 Task: Review the search tips.
Action: Mouse moved to (743, 368)
Screenshot: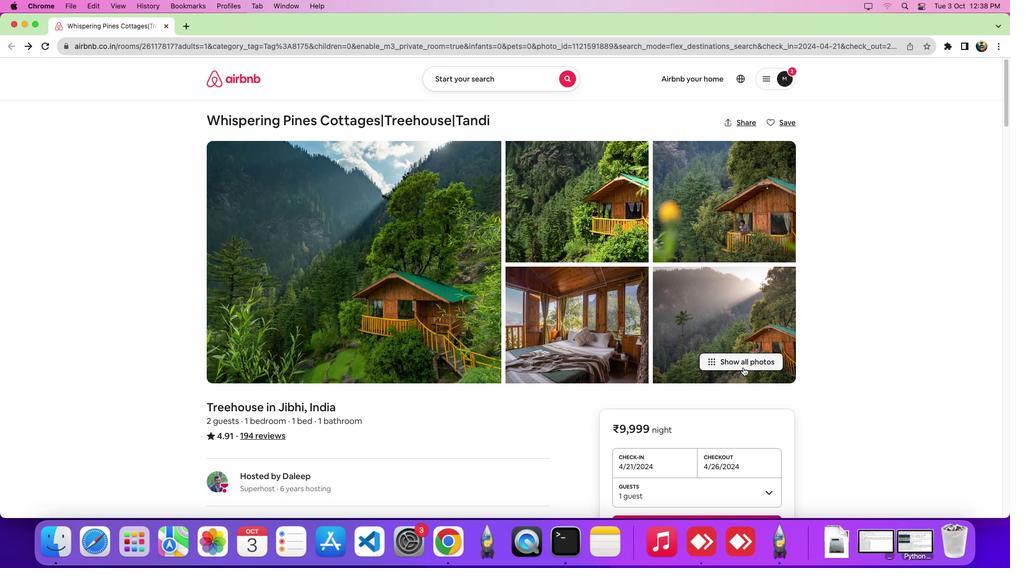 
Action: Mouse scrolled (743, 368) with delta (0, 0)
Screenshot: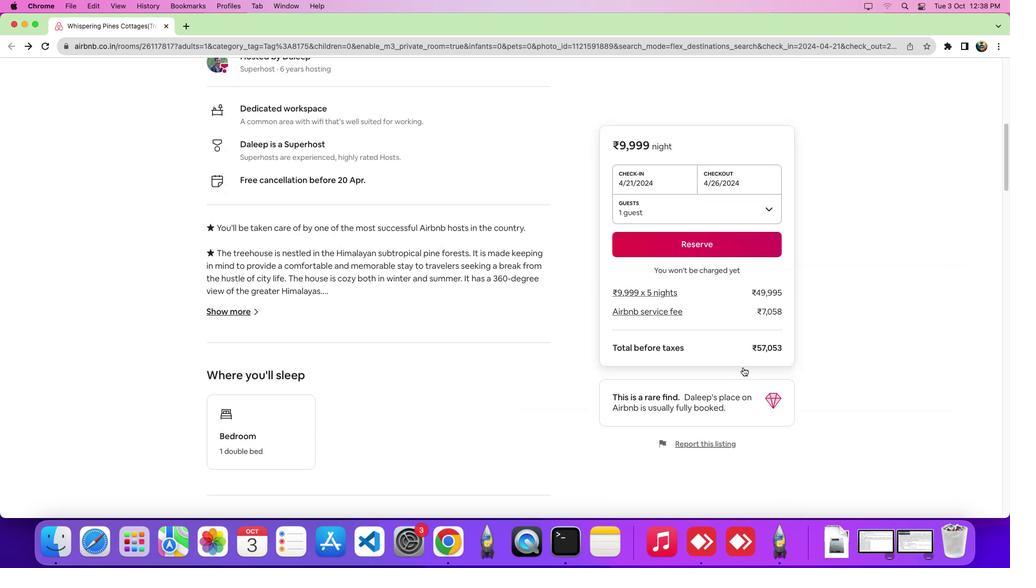 
Action: Mouse scrolled (743, 368) with delta (0, -1)
Screenshot: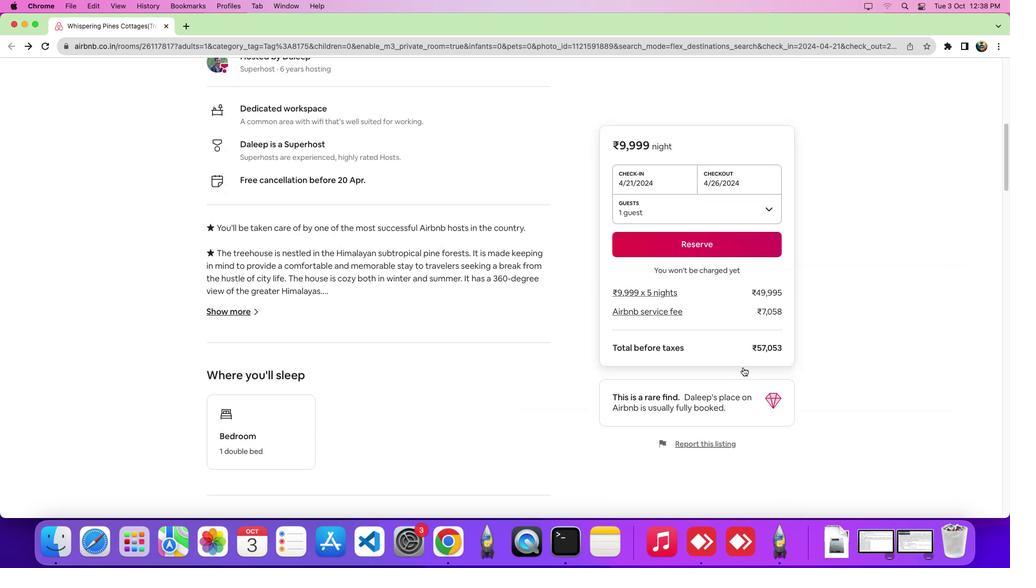 
Action: Mouse scrolled (743, 368) with delta (0, -4)
Screenshot: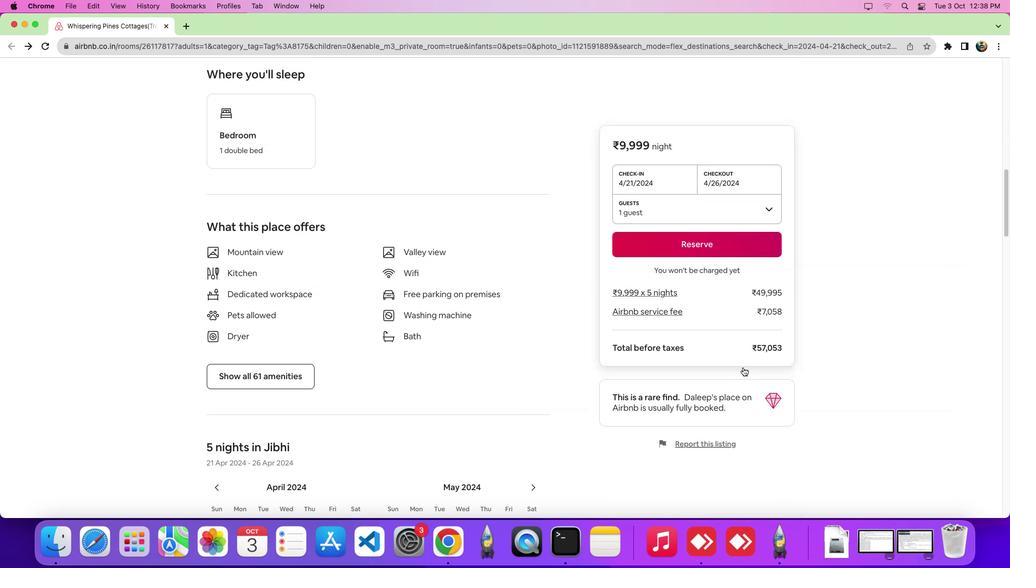 
Action: Mouse scrolled (743, 368) with delta (0, -7)
Screenshot: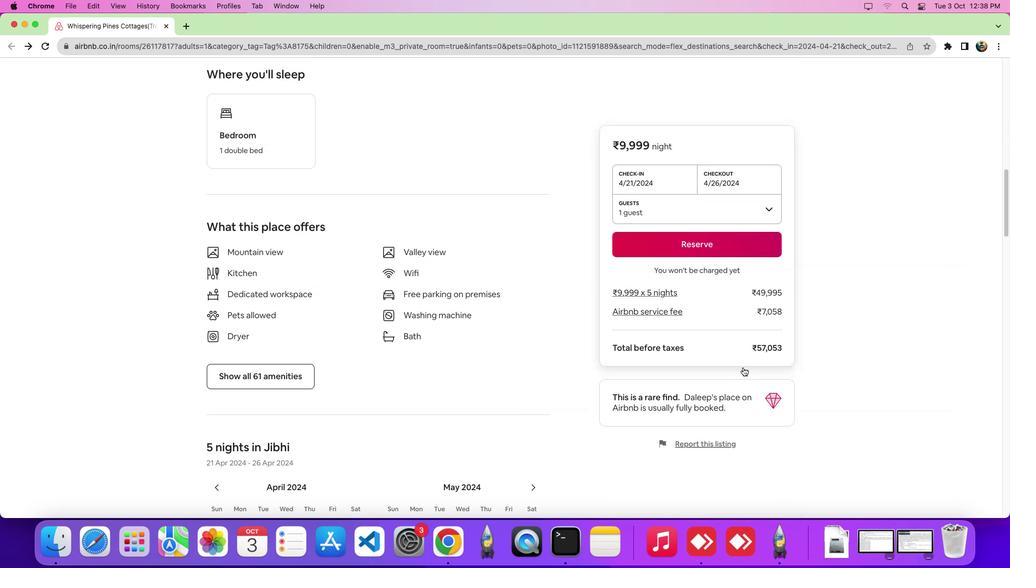 
Action: Mouse scrolled (743, 368) with delta (0, -7)
Screenshot: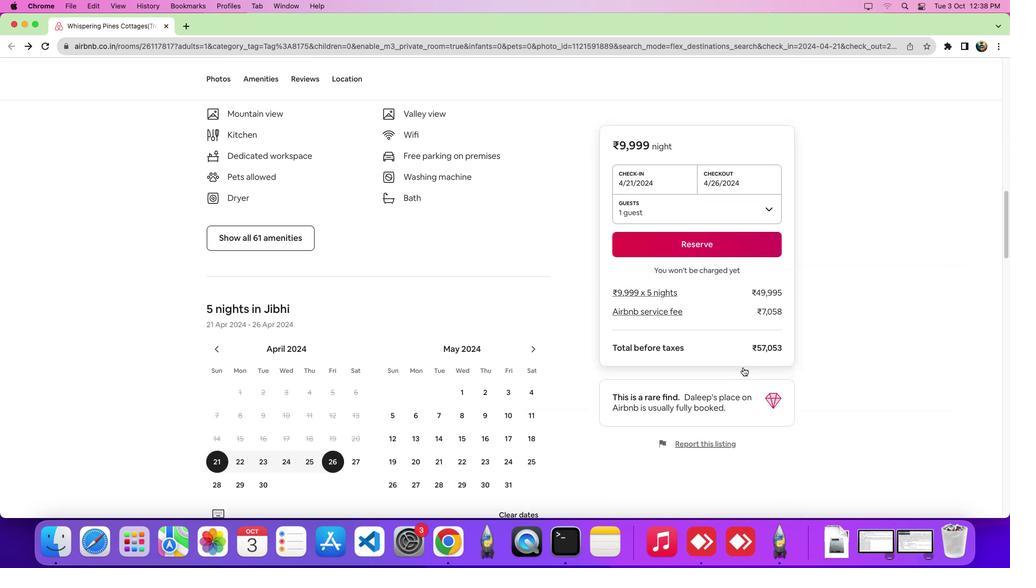 
Action: Mouse moved to (747, 366)
Screenshot: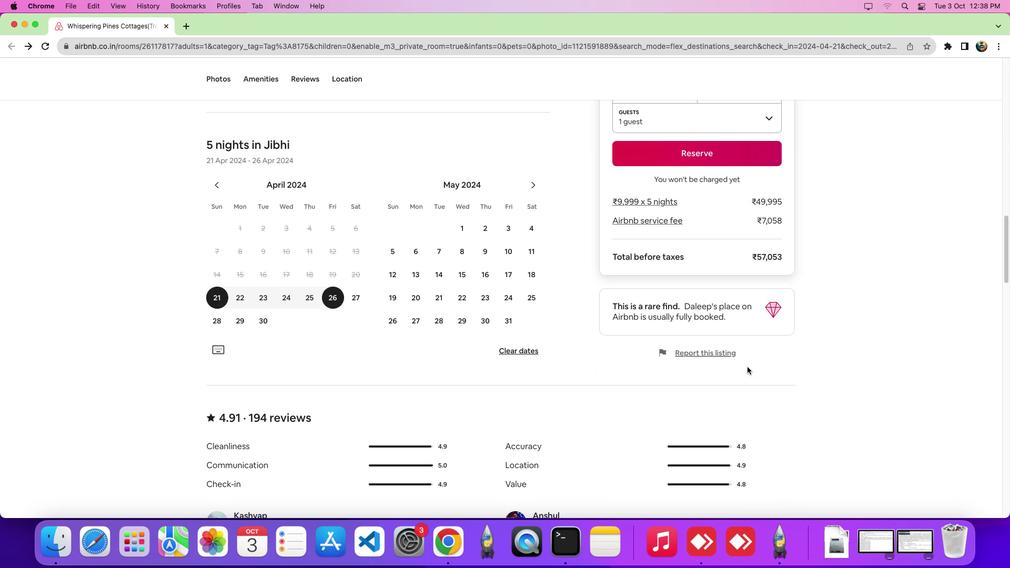 
Action: Mouse scrolled (747, 366) with delta (0, 0)
Screenshot: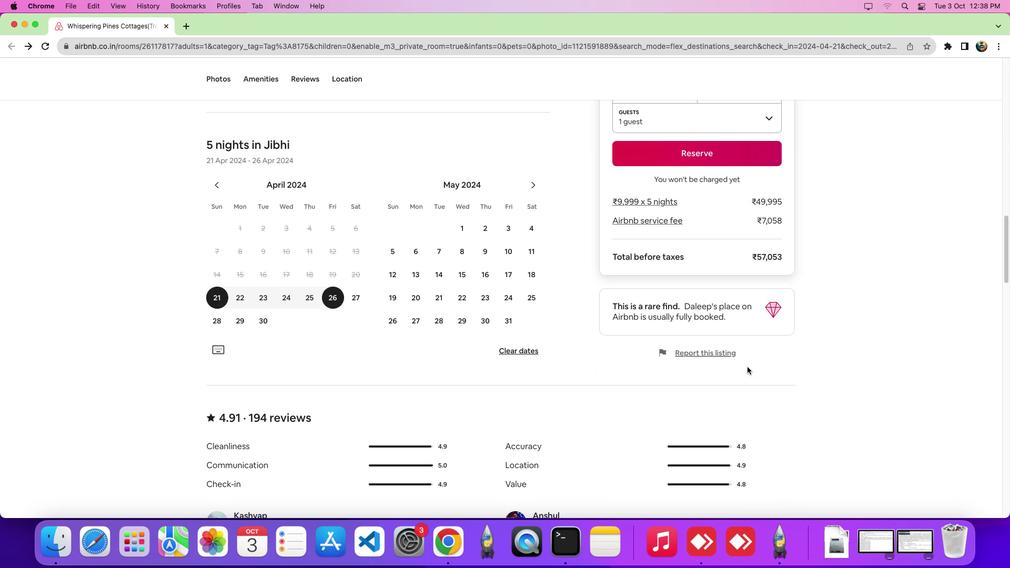
Action: Mouse scrolled (747, 366) with delta (0, -1)
Screenshot: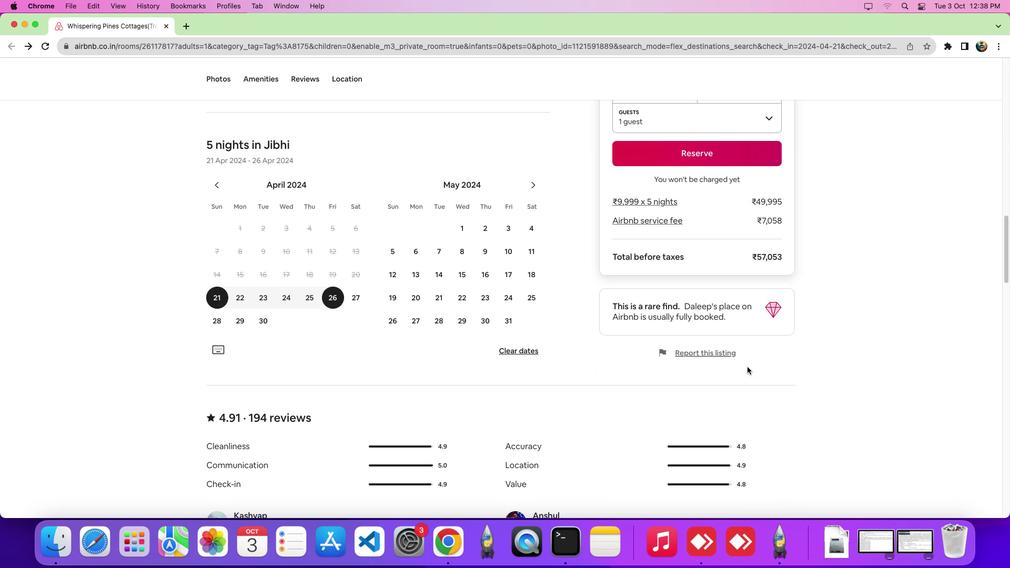 
Action: Mouse scrolled (747, 366) with delta (0, -5)
Screenshot: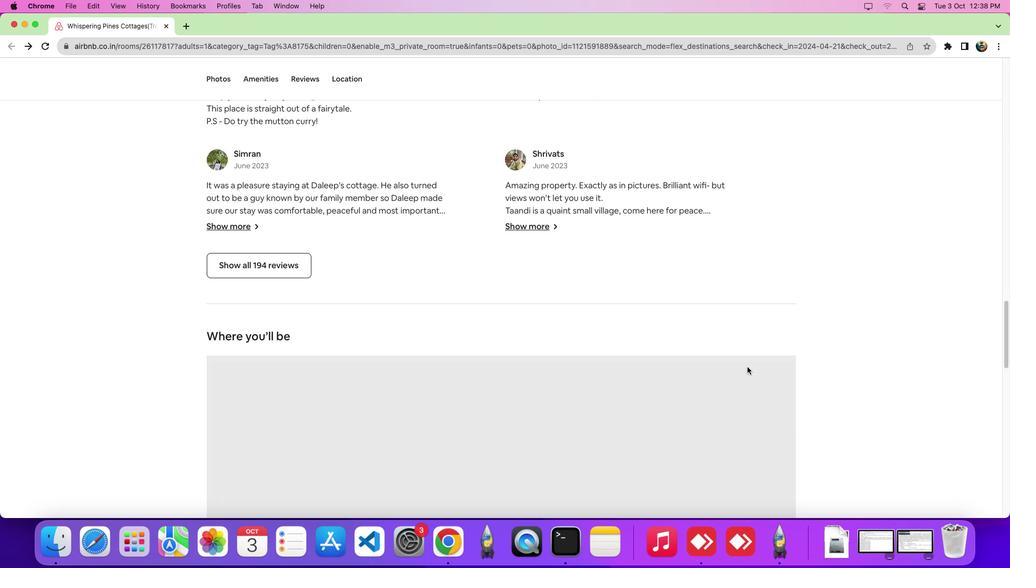 
Action: Mouse scrolled (747, 366) with delta (0, -7)
Screenshot: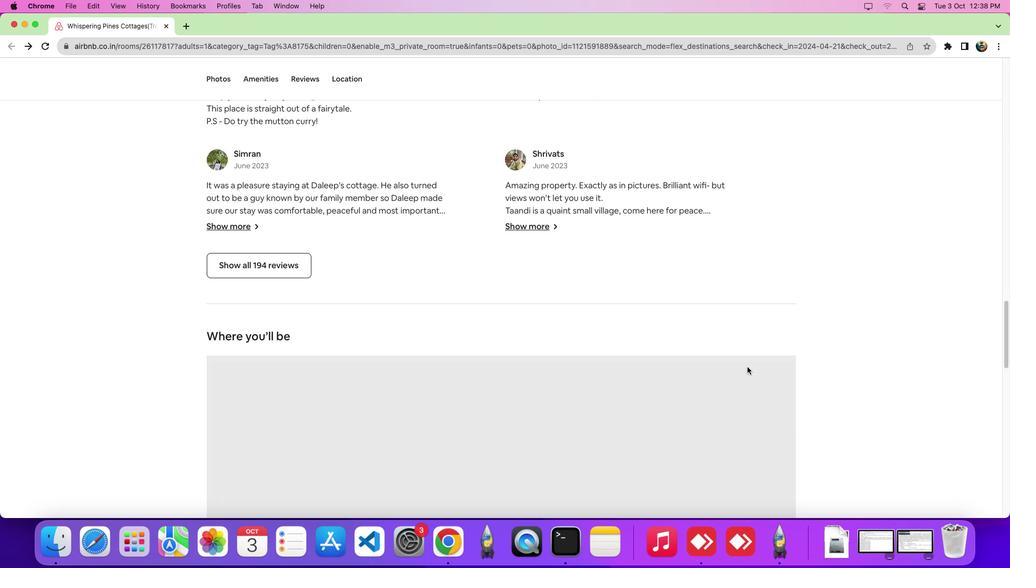 
Action: Mouse scrolled (747, 366) with delta (0, -7)
Screenshot: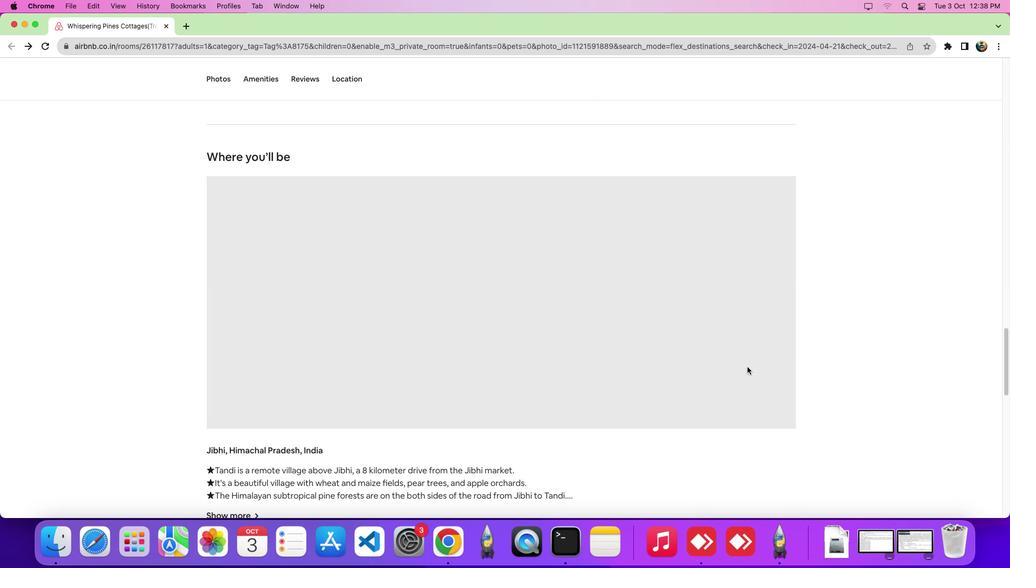 
Action: Mouse moved to (748, 366)
Screenshot: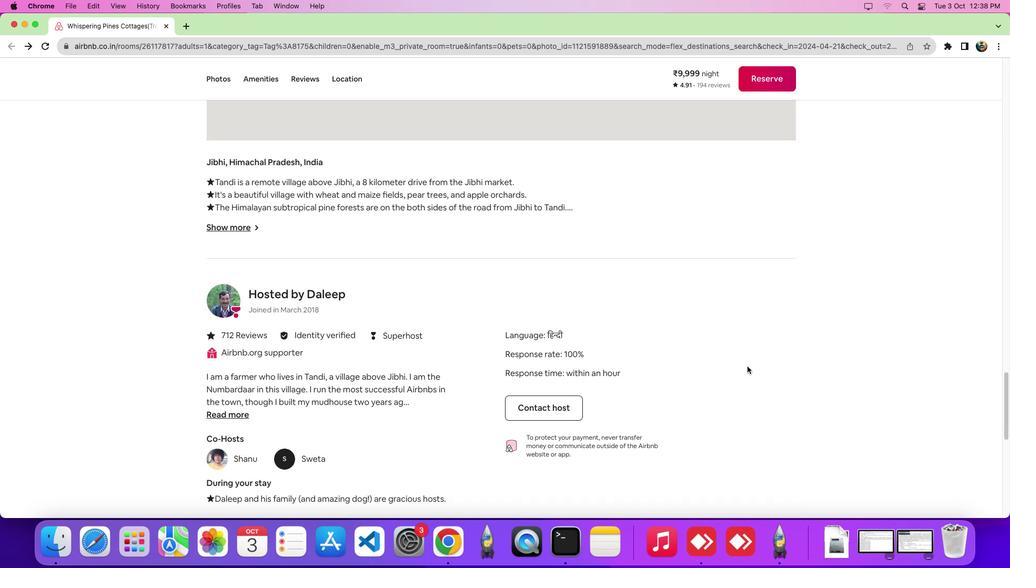 
Action: Mouse scrolled (748, 366) with delta (0, 0)
Screenshot: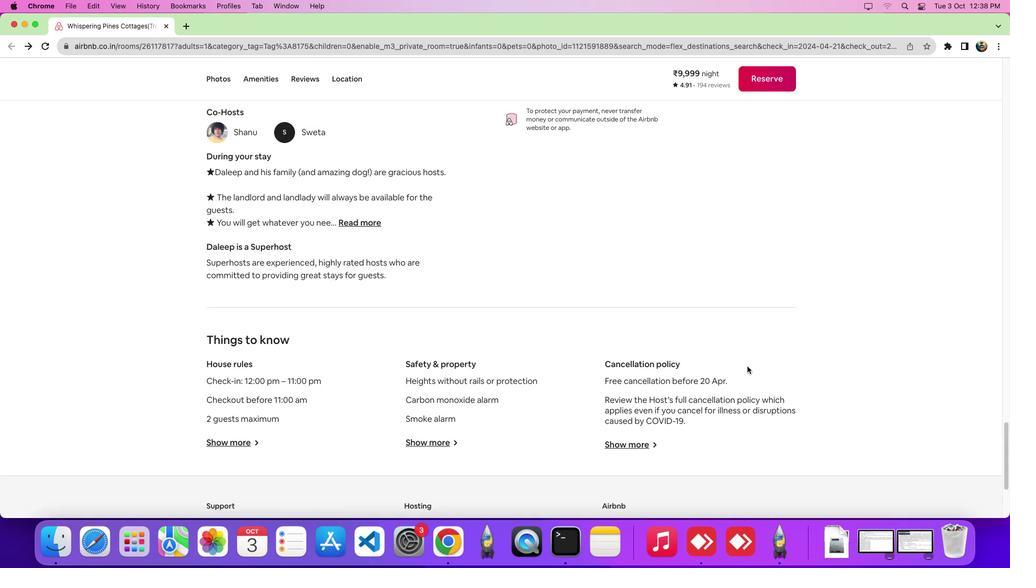 
Action: Mouse scrolled (748, 366) with delta (0, -1)
Screenshot: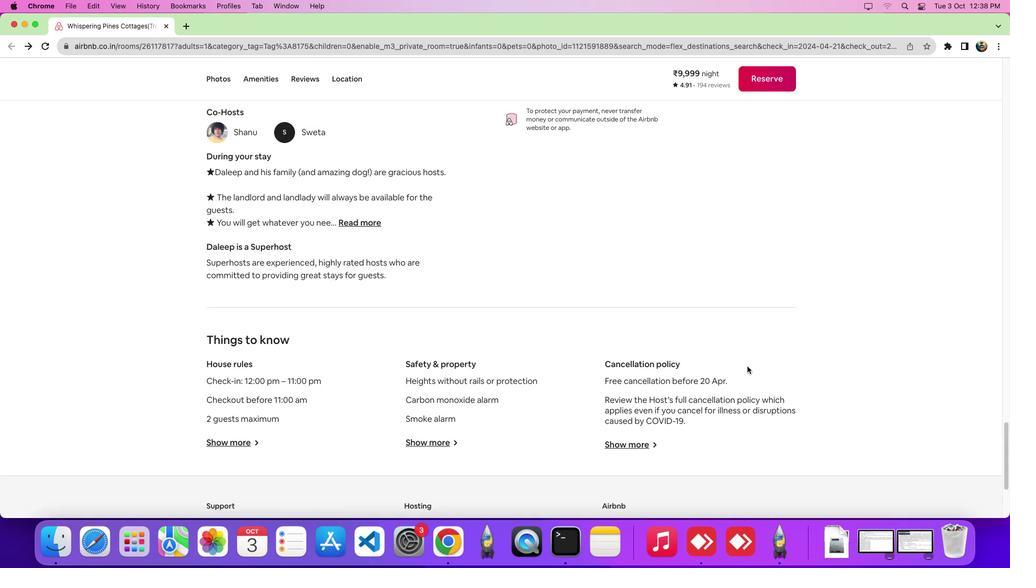 
Action: Mouse scrolled (748, 366) with delta (0, -5)
Screenshot: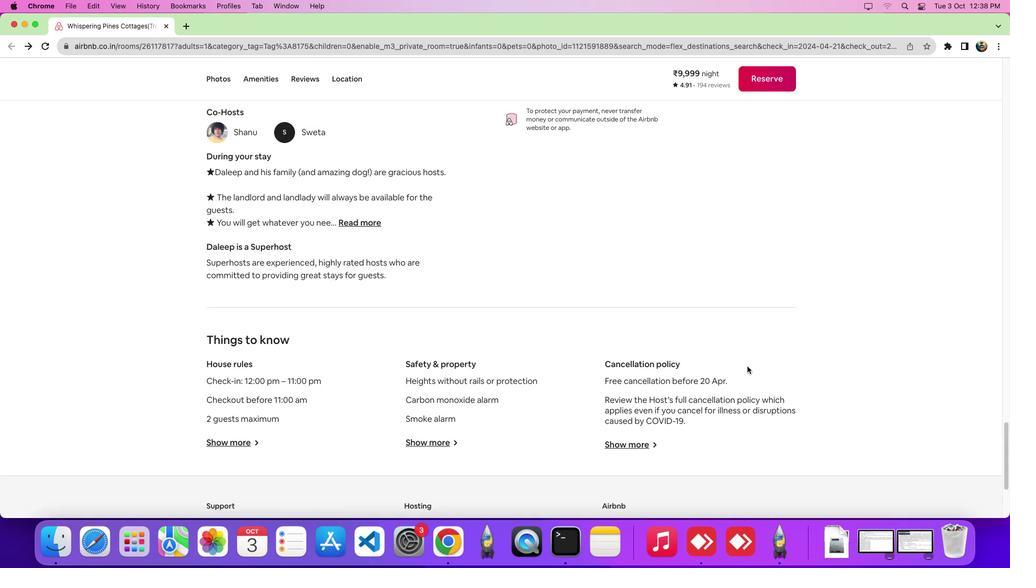 
Action: Mouse scrolled (748, 366) with delta (0, -7)
Screenshot: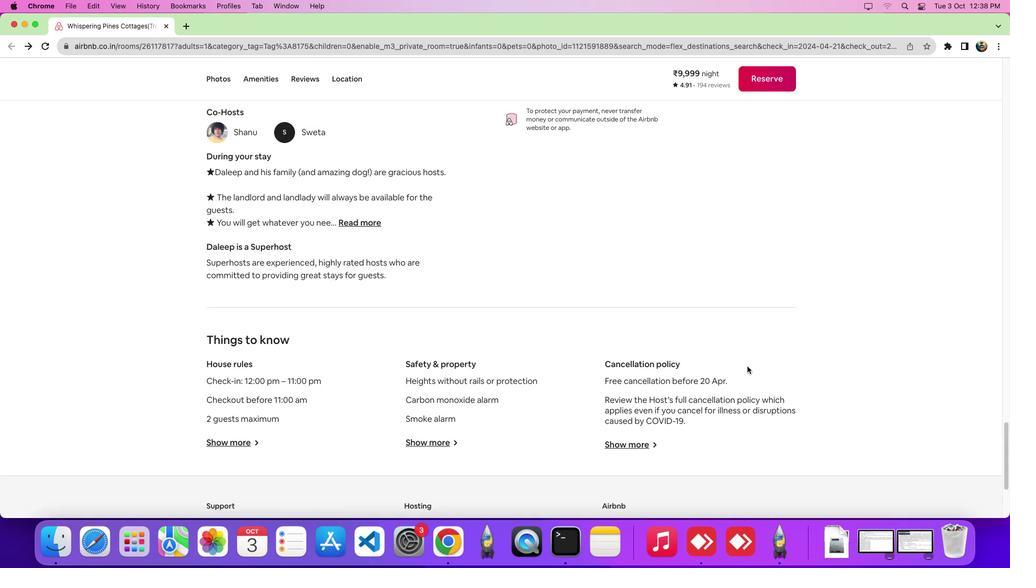 
Action: Mouse scrolled (748, 366) with delta (0, -7)
Screenshot: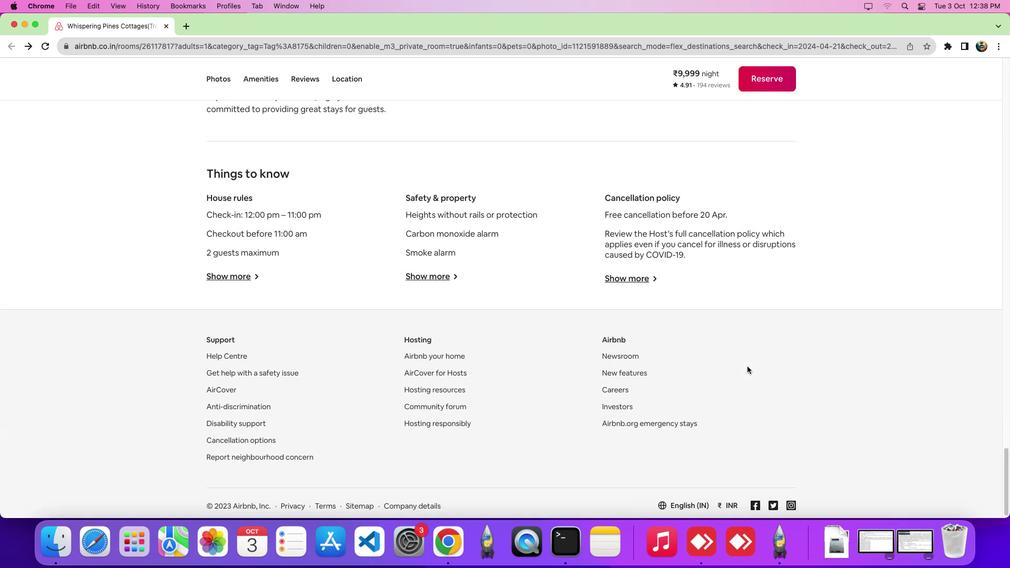 
Action: Mouse moved to (748, 365)
Screenshot: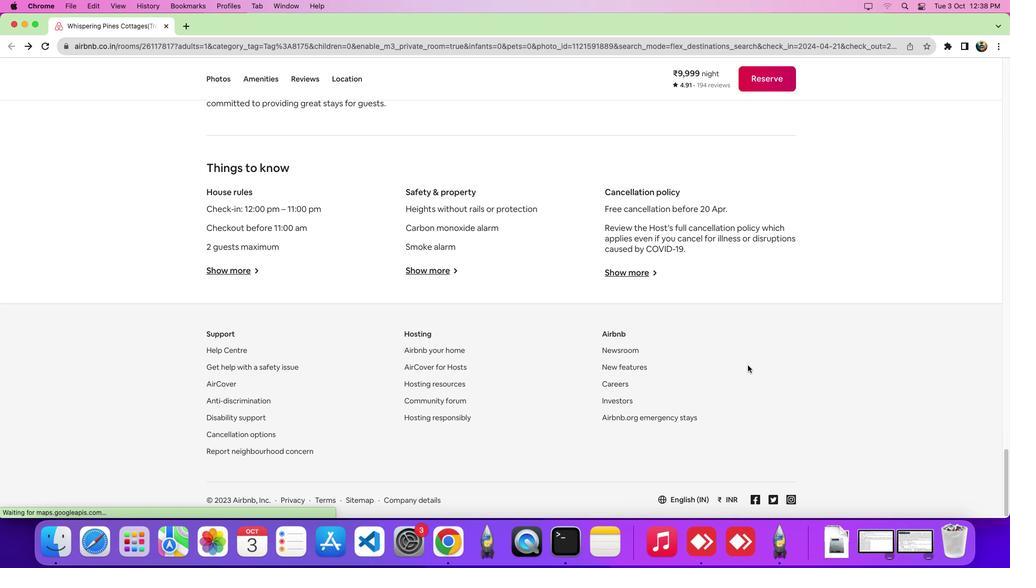 
Action: Mouse scrolled (748, 365) with delta (0, 0)
Screenshot: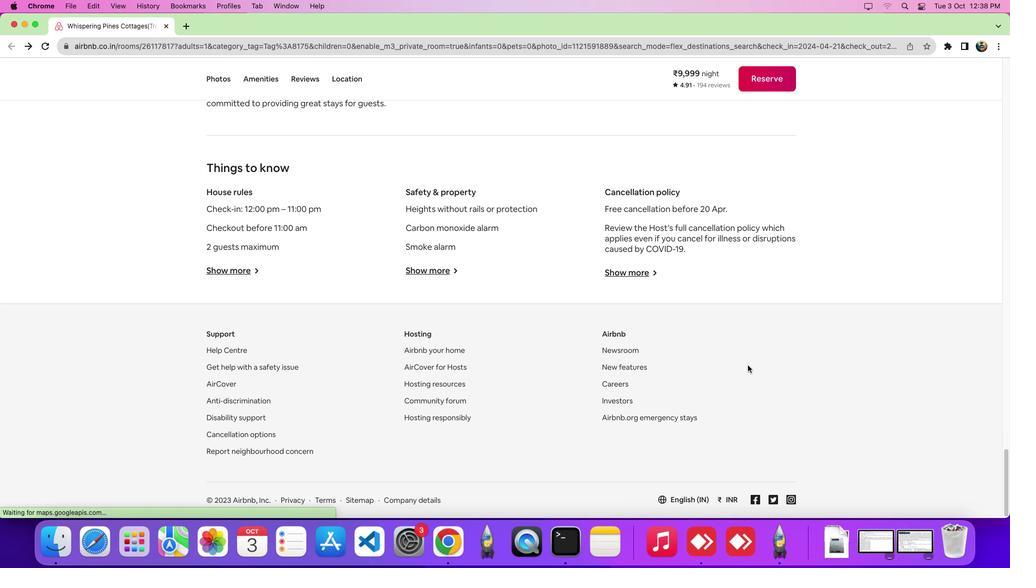 
Action: Mouse scrolled (748, 365) with delta (0, -1)
Screenshot: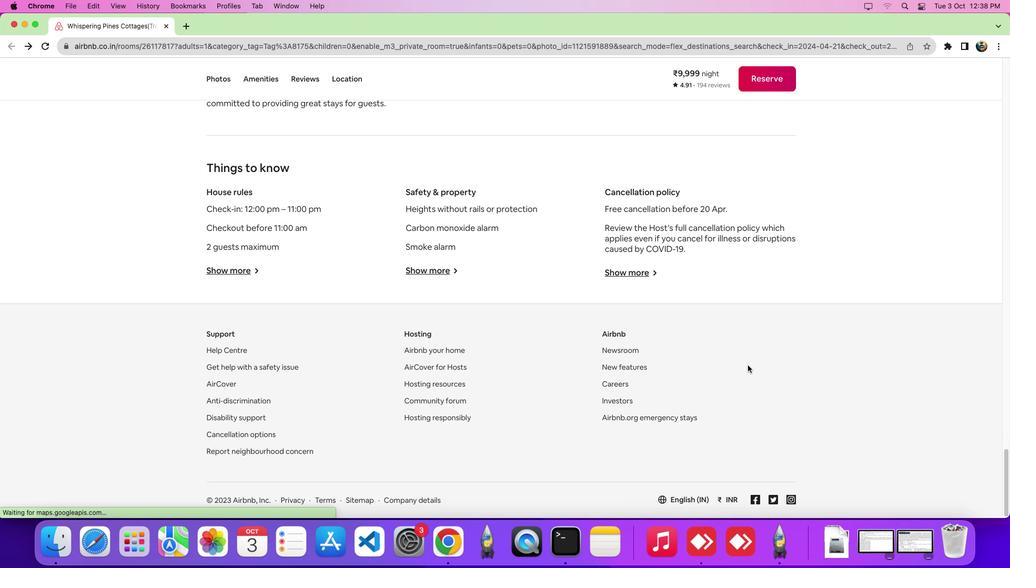 
Action: Mouse scrolled (748, 365) with delta (0, -5)
Screenshot: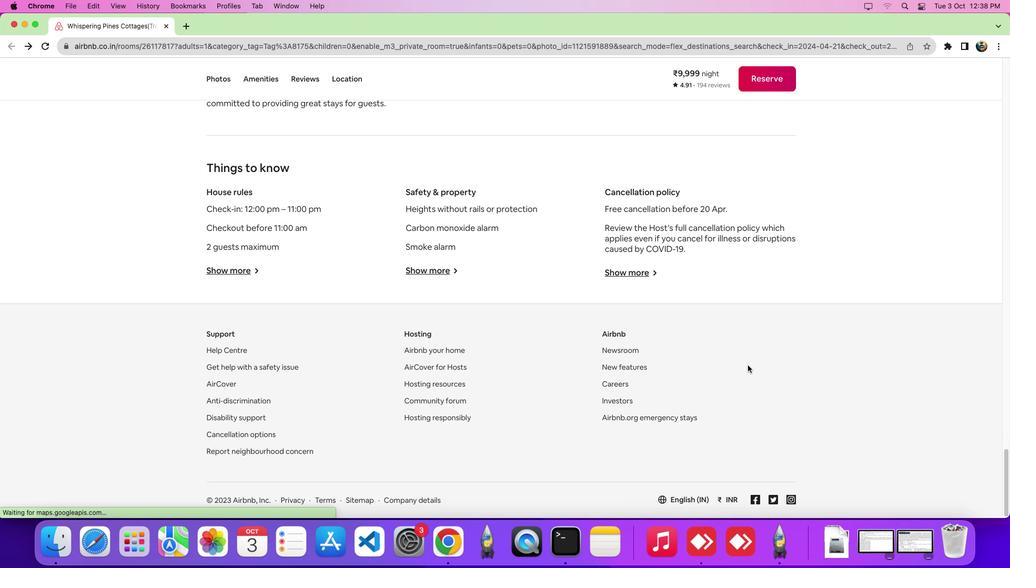
Action: Mouse scrolled (748, 365) with delta (0, -7)
Screenshot: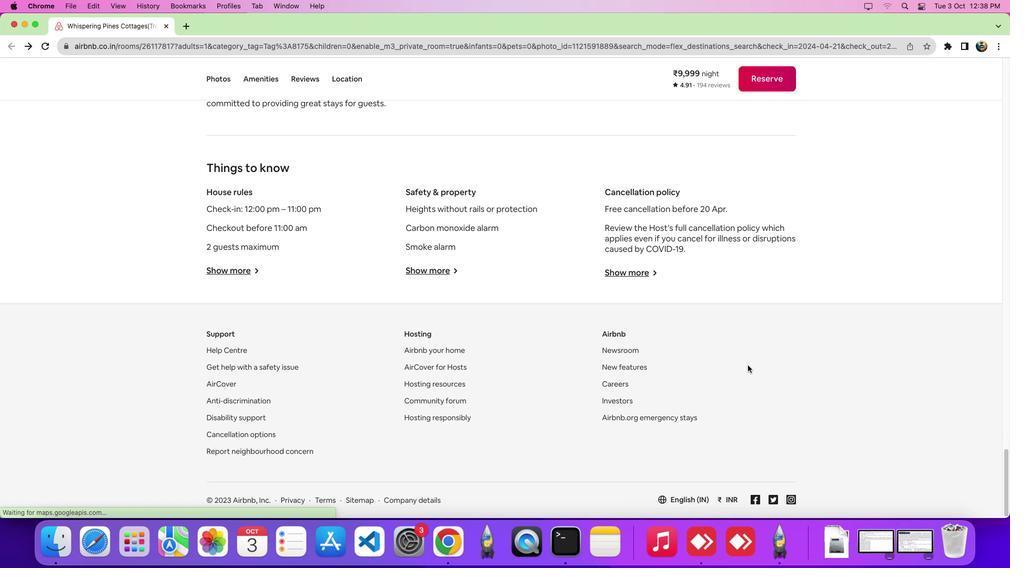 
Action: Mouse scrolled (748, 365) with delta (0, -7)
Screenshot: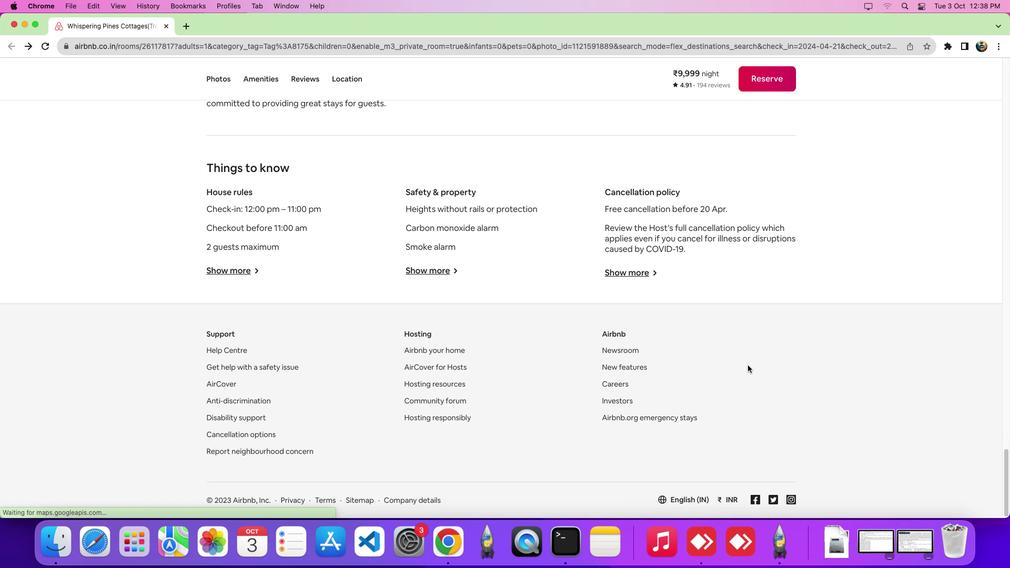 
Action: Mouse moved to (748, 365)
Screenshot: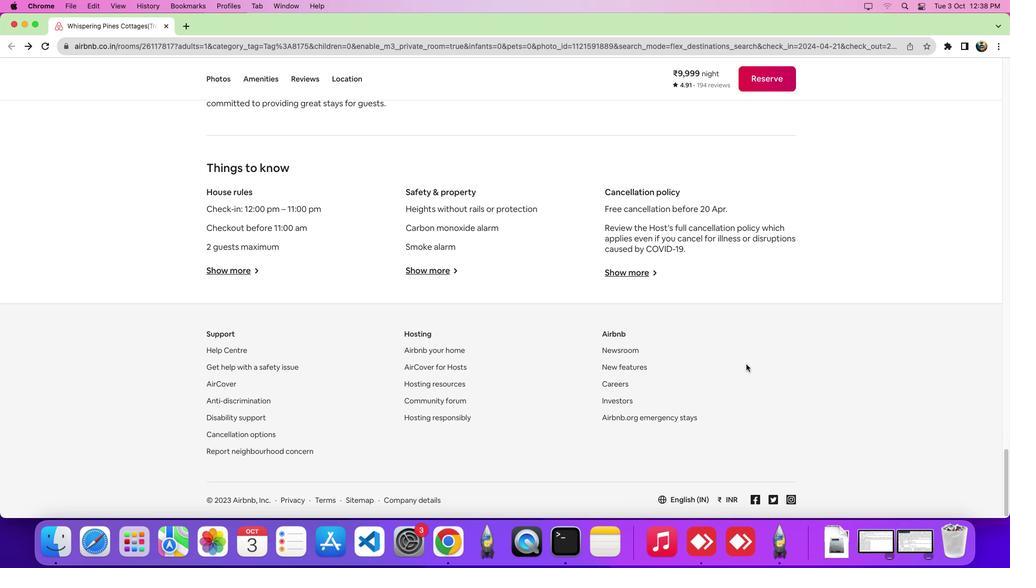 
Action: Mouse scrolled (748, 365) with delta (0, 0)
Screenshot: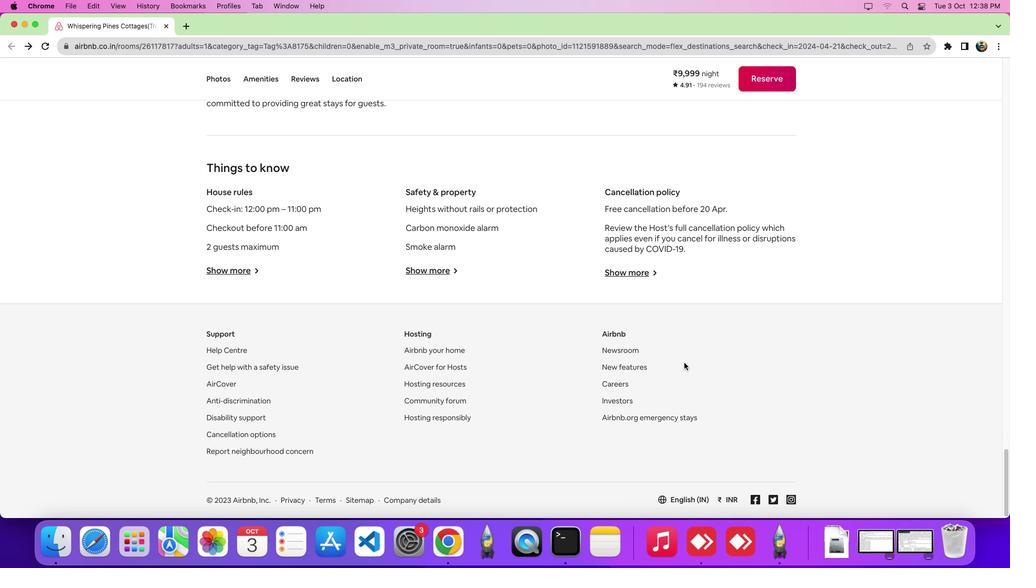 
Action: Mouse scrolled (748, 365) with delta (0, -1)
Screenshot: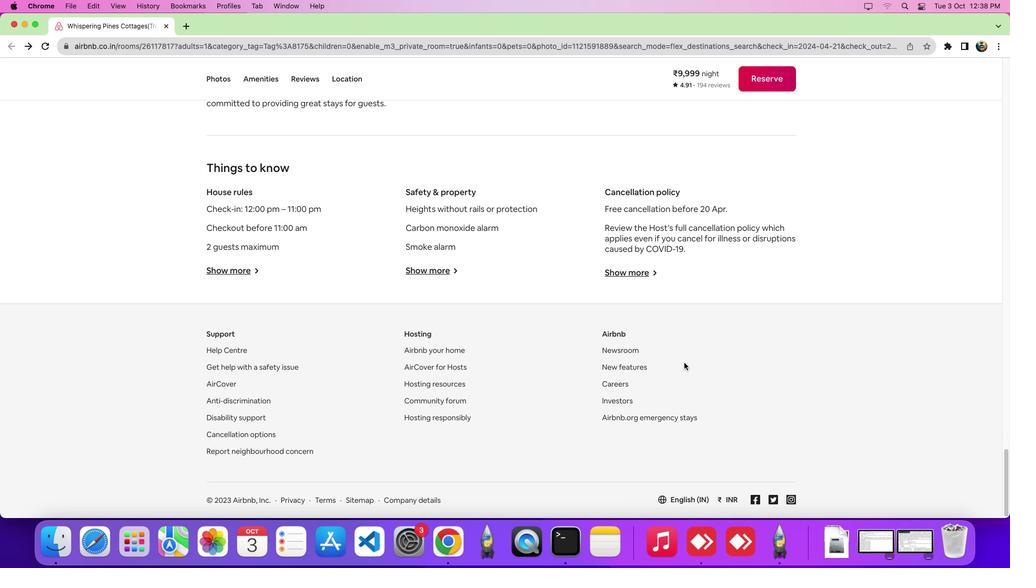 
Action: Mouse moved to (231, 385)
Screenshot: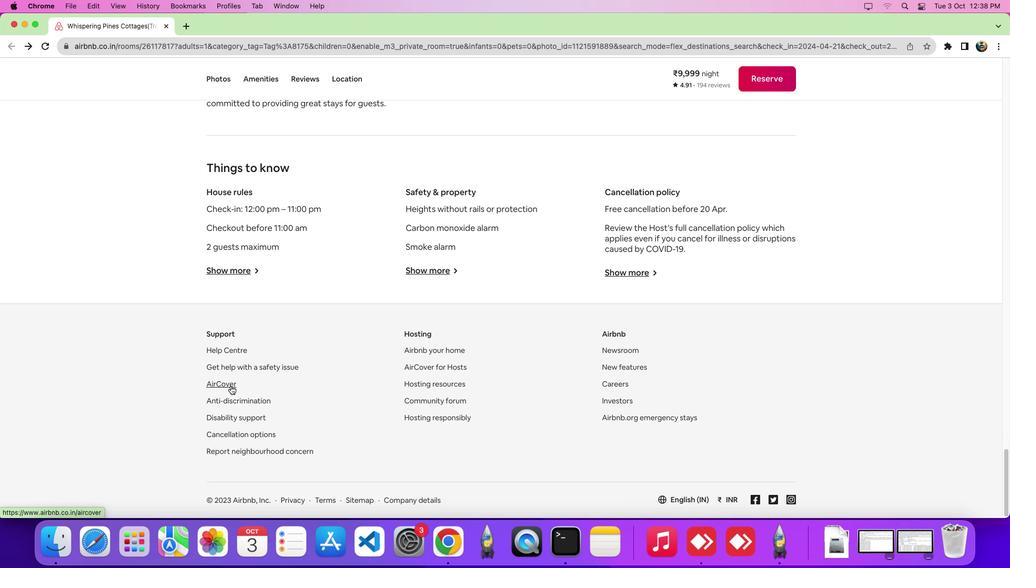 
Action: Mouse pressed left at (231, 385)
Screenshot: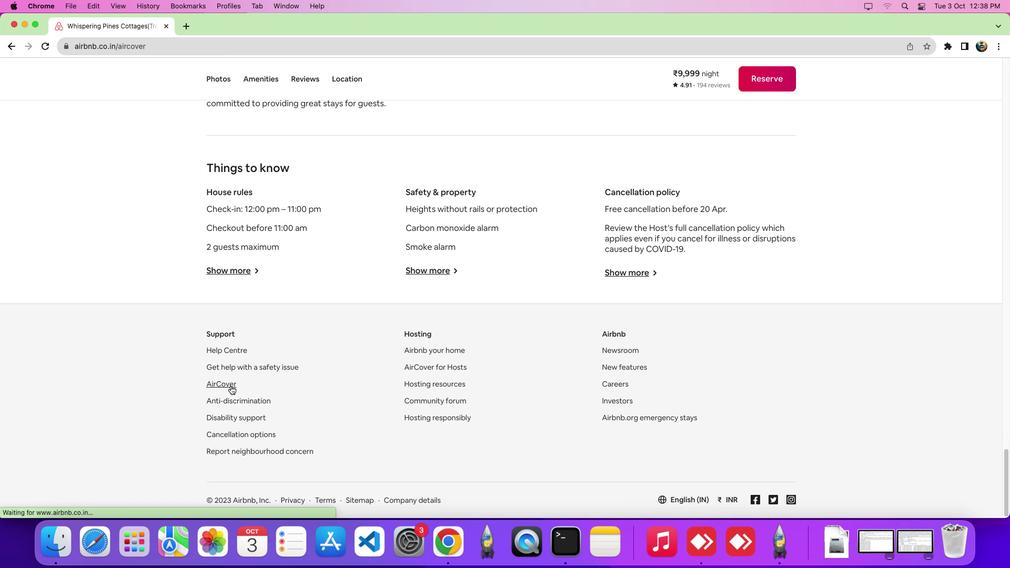 
Action: Mouse moved to (260, 121)
Screenshot: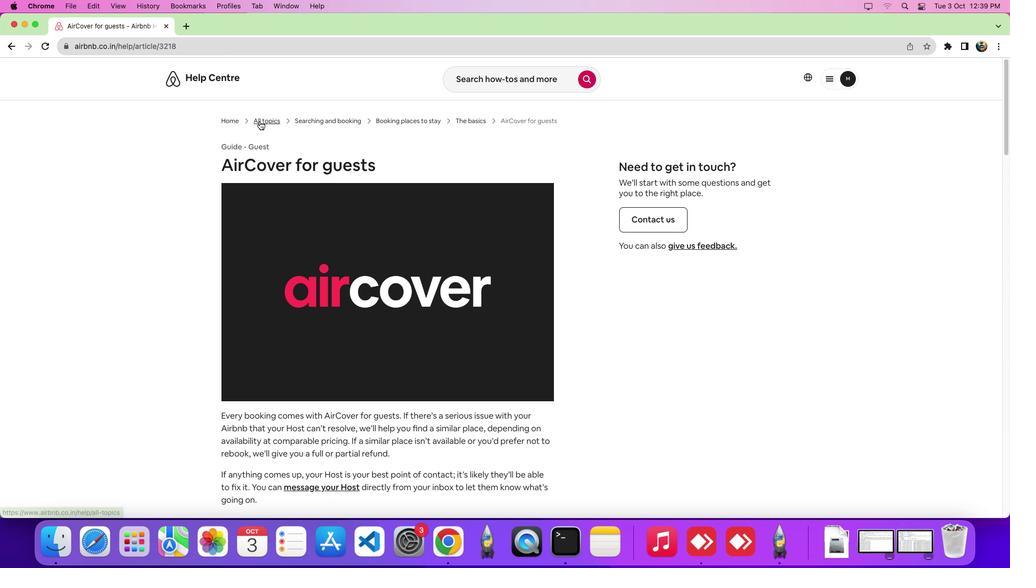 
Action: Mouse pressed left at (260, 121)
Screenshot: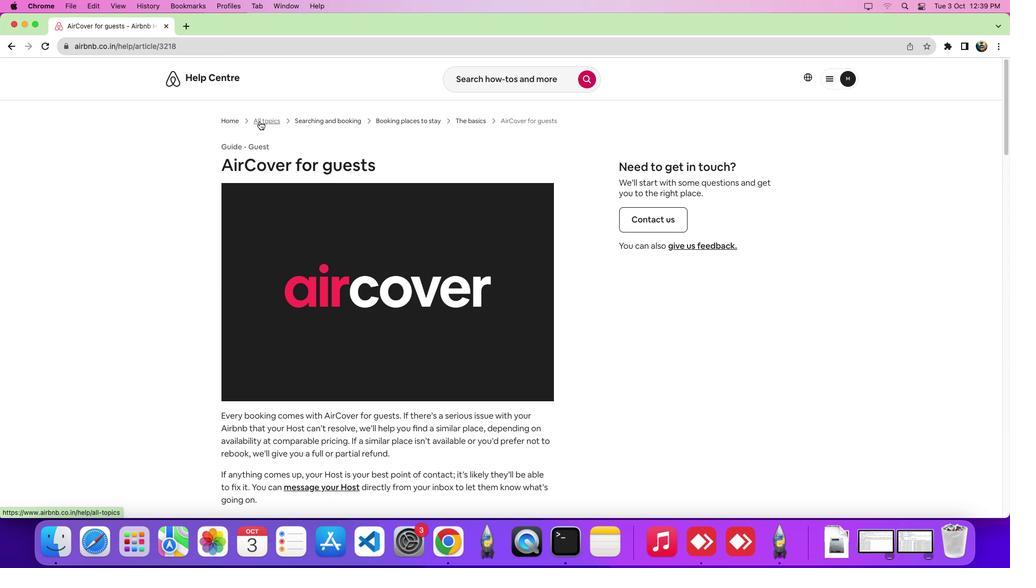 
Action: Mouse moved to (239, 215)
Screenshot: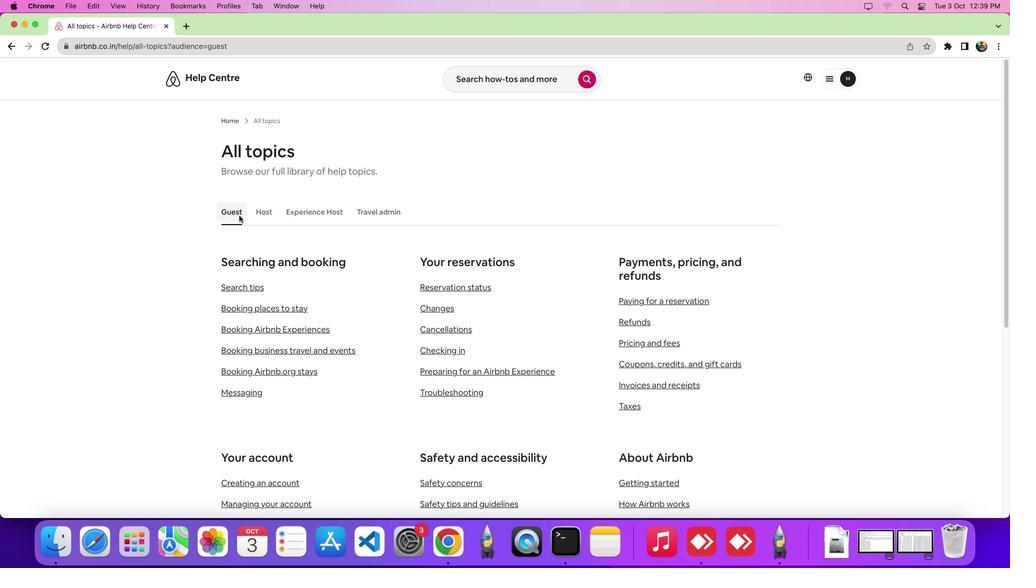 
Action: Mouse pressed left at (239, 215)
Screenshot: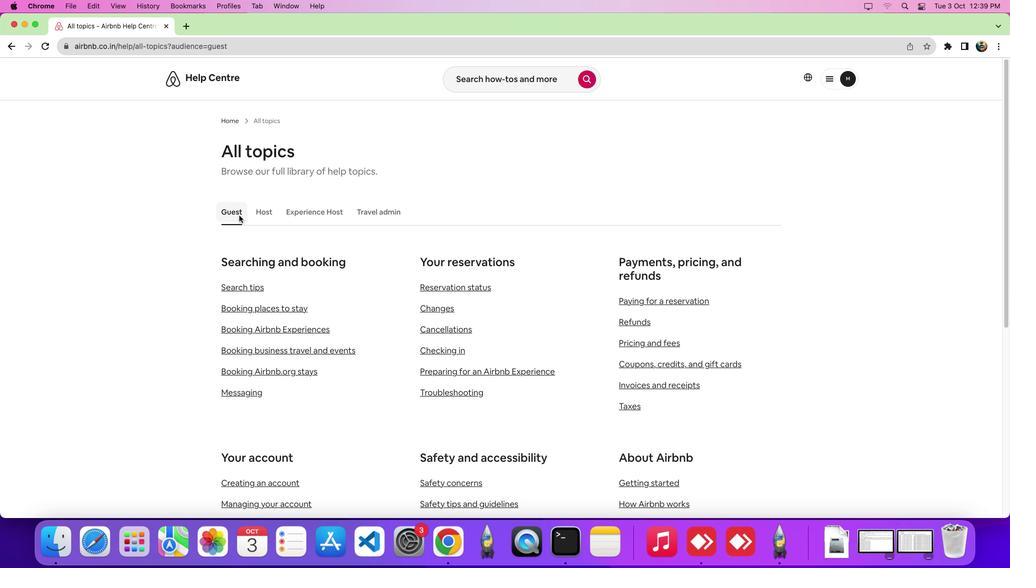 
Action: Mouse moved to (244, 220)
Screenshot: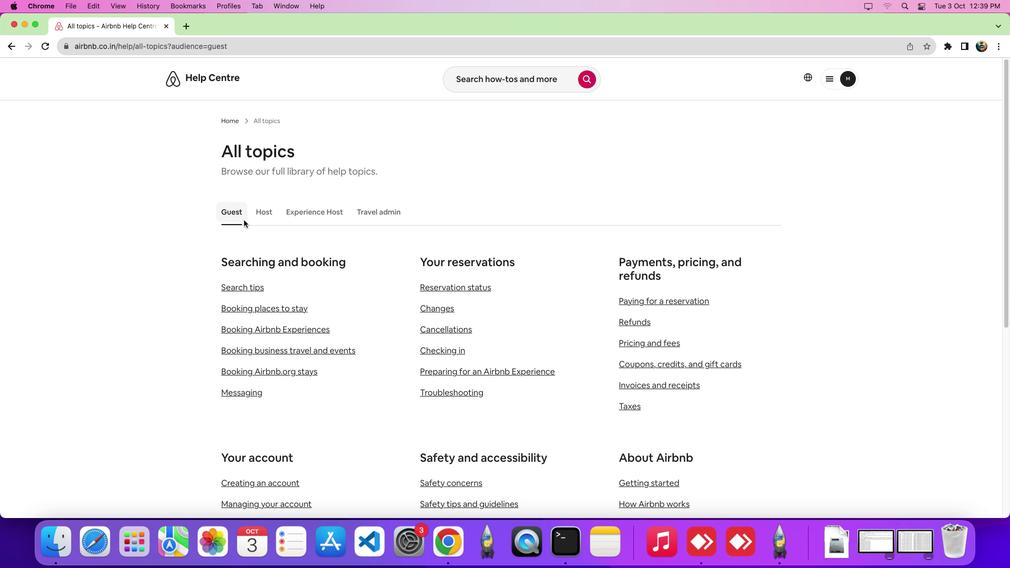
Action: Mouse scrolled (244, 220) with delta (0, 0)
Screenshot: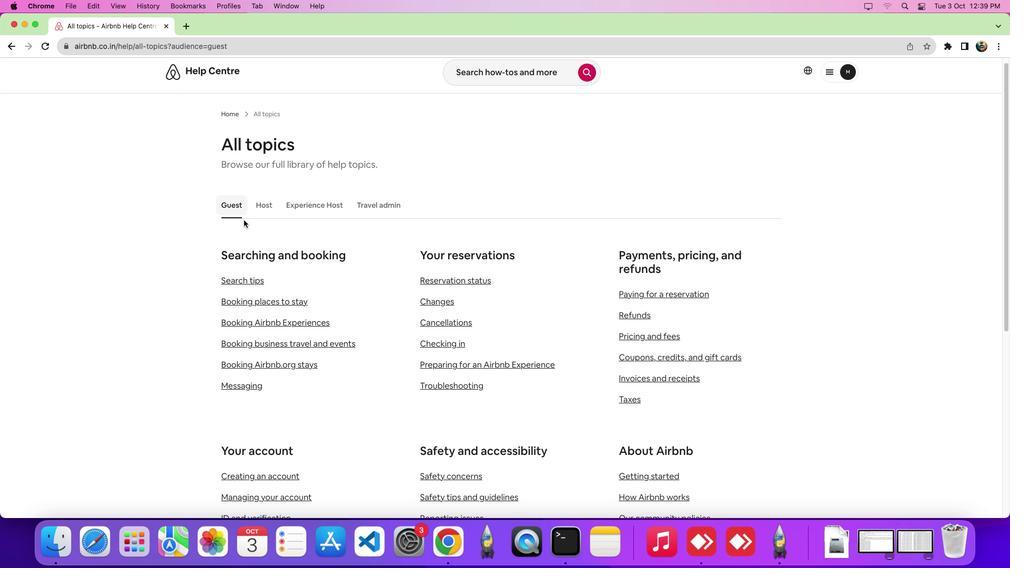 
Action: Mouse scrolled (244, 220) with delta (0, 0)
Screenshot: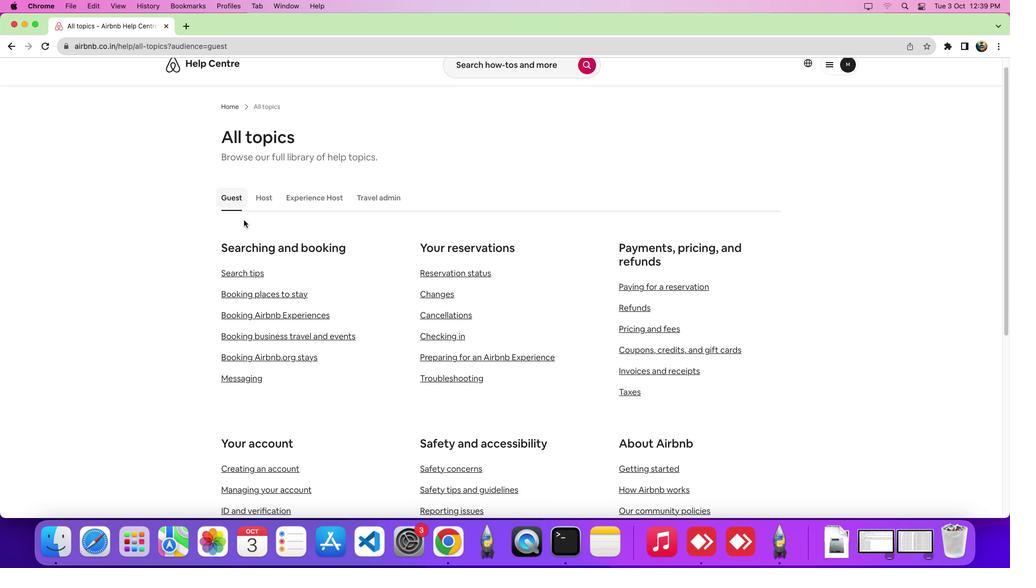 
Action: Mouse scrolled (244, 220) with delta (0, 0)
Screenshot: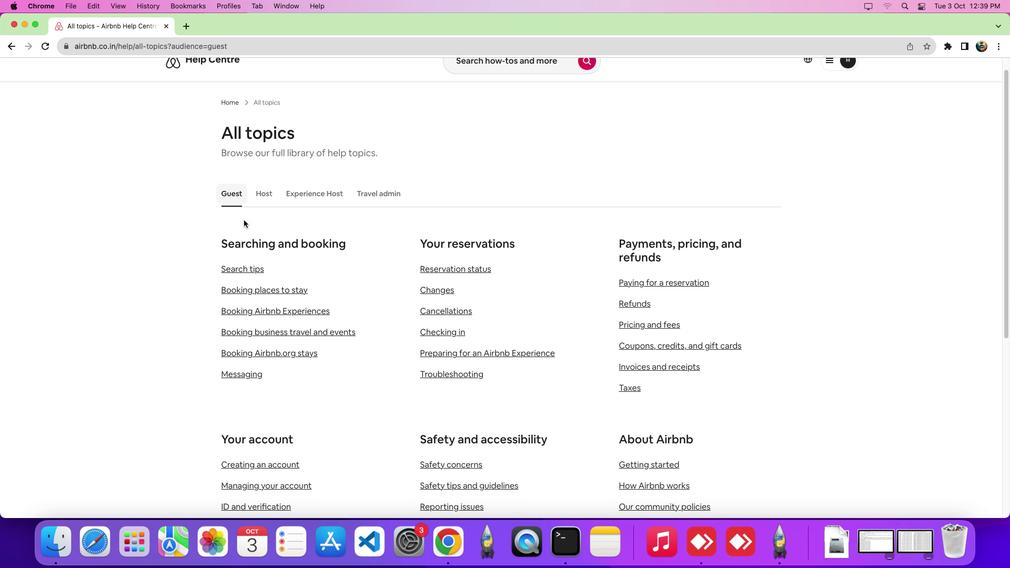 
Action: Mouse moved to (244, 220)
Screenshot: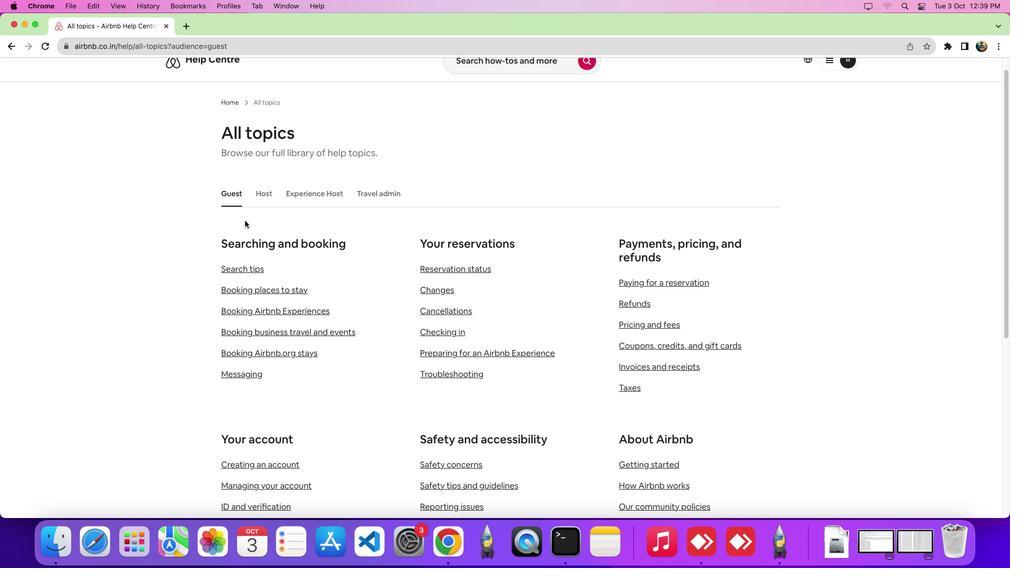 
Action: Mouse scrolled (244, 220) with delta (0, 0)
Screenshot: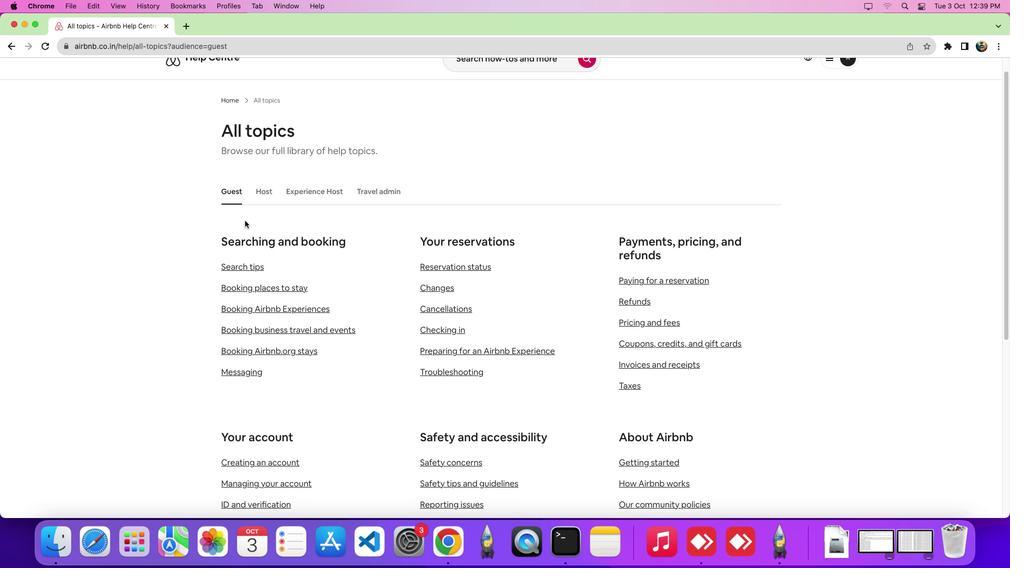 
Action: Mouse scrolled (244, 220) with delta (0, 0)
Screenshot: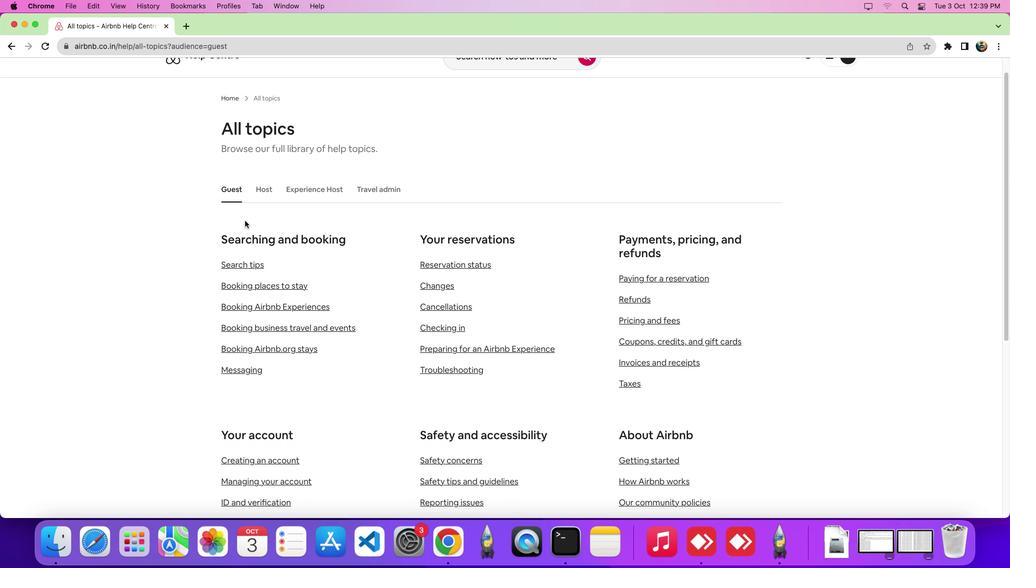 
Action: Mouse scrolled (244, 220) with delta (0, 0)
Screenshot: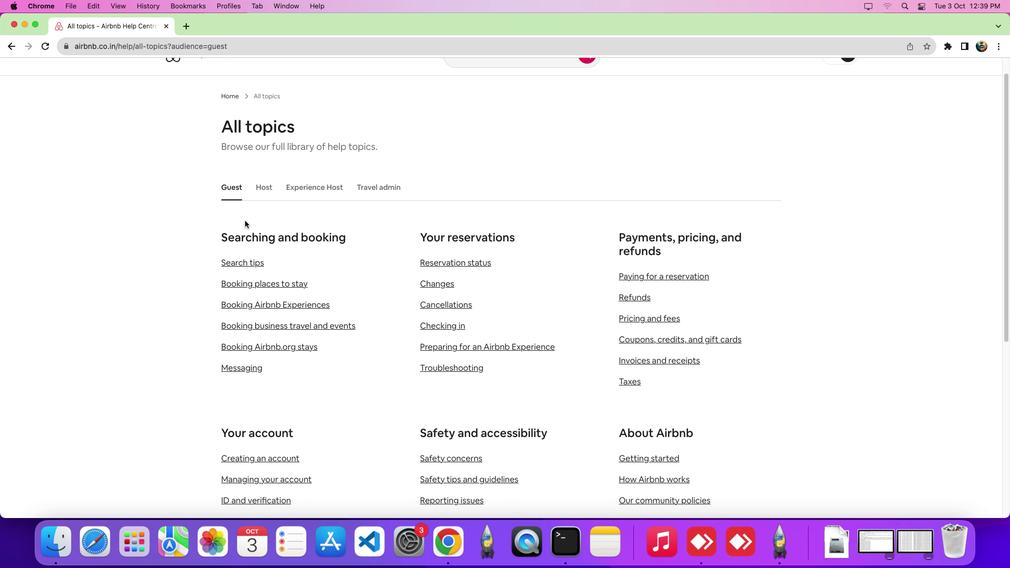 
Action: Mouse scrolled (244, 220) with delta (0, 0)
Screenshot: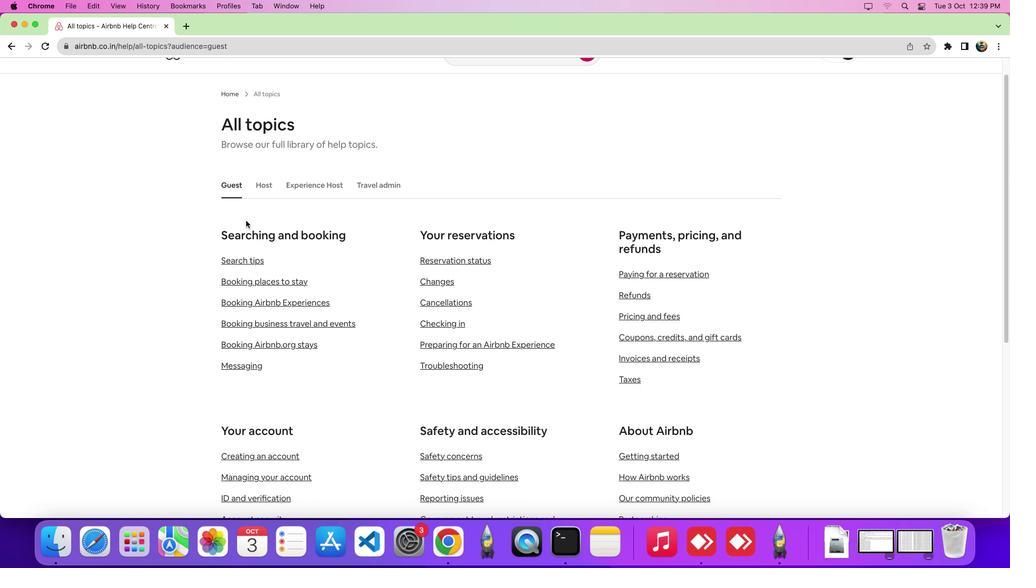 
Action: Mouse moved to (247, 261)
Screenshot: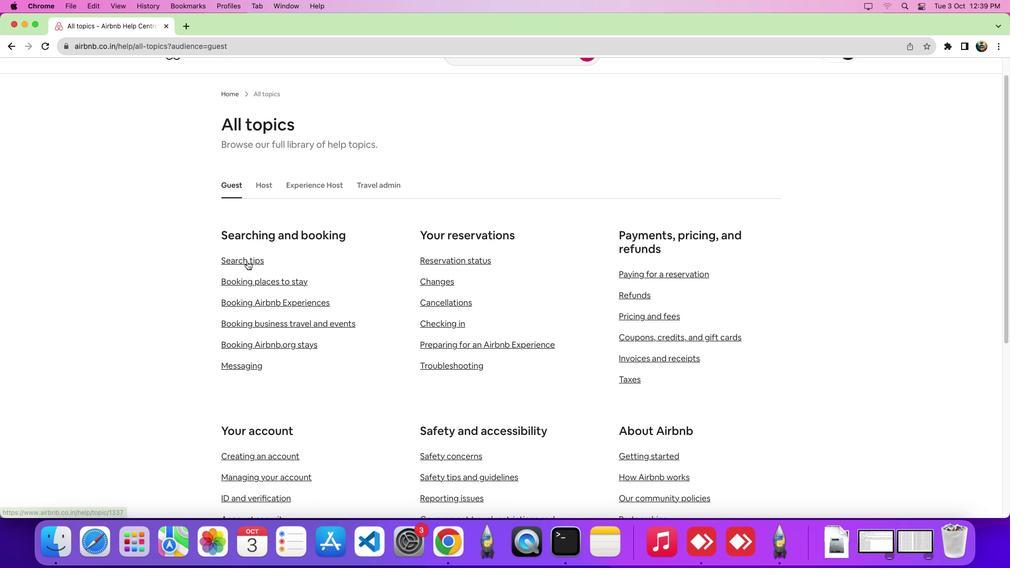 
Action: Mouse pressed left at (247, 261)
Screenshot: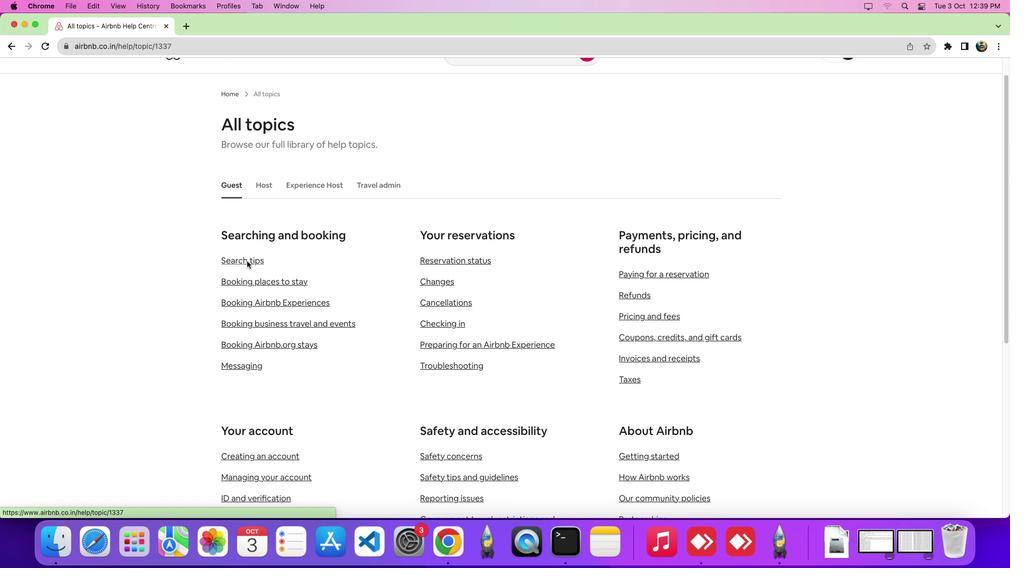 
Action: Mouse moved to (383, 269)
Screenshot: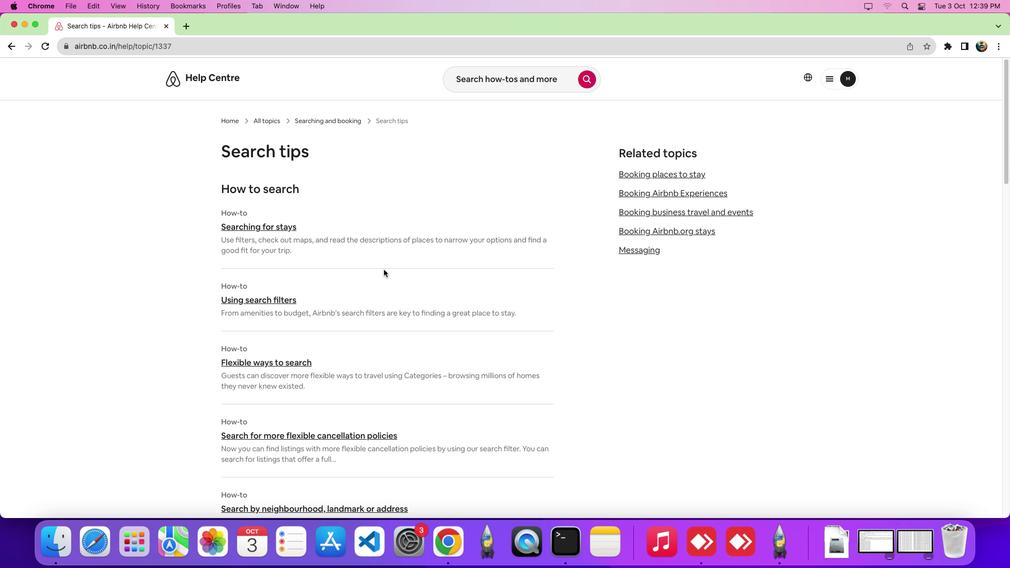 
Action: Mouse scrolled (383, 269) with delta (0, 0)
Screenshot: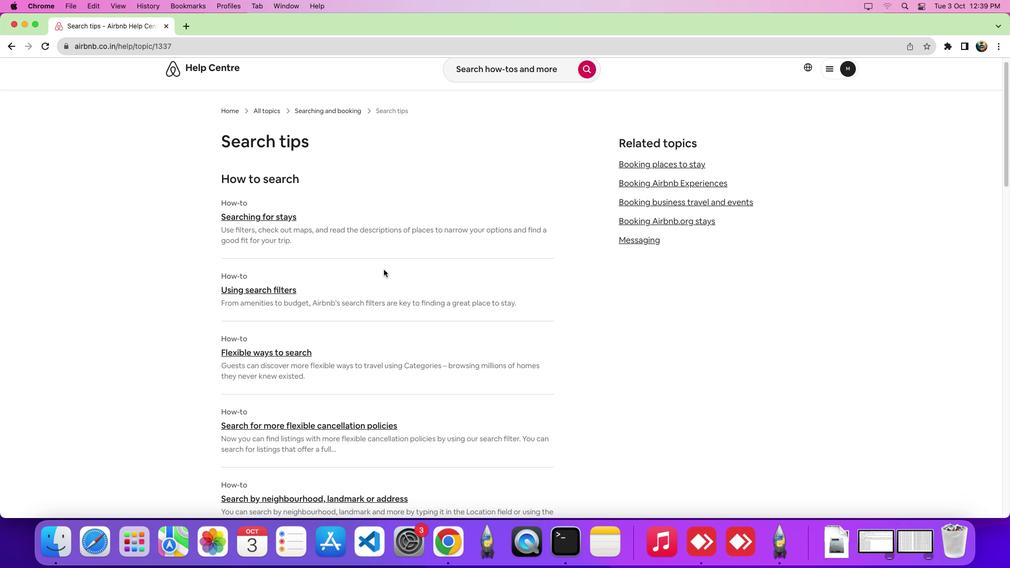 
Action: Mouse scrolled (383, 269) with delta (0, 0)
Screenshot: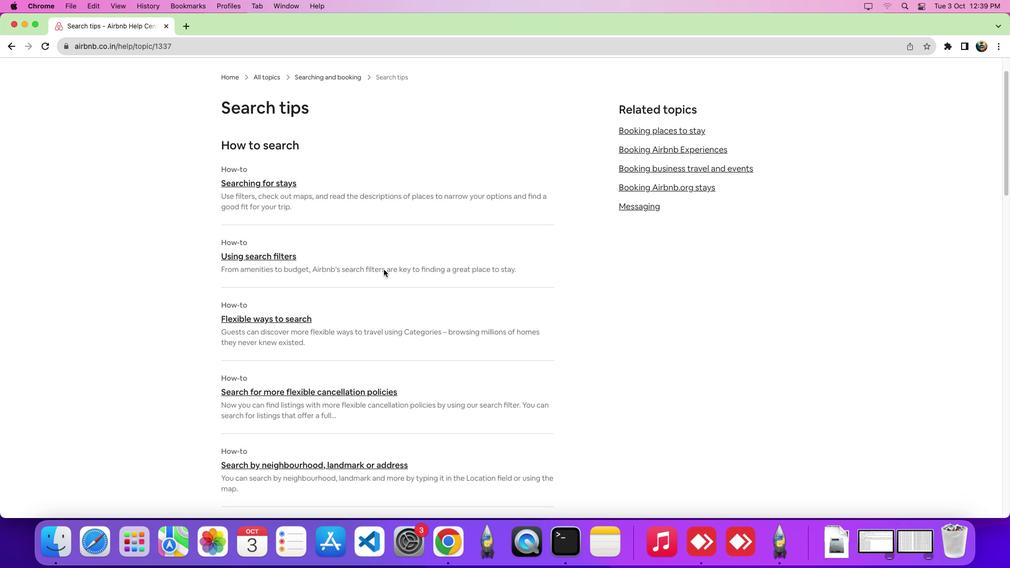 
Action: Mouse scrolled (383, 269) with delta (0, -1)
Screenshot: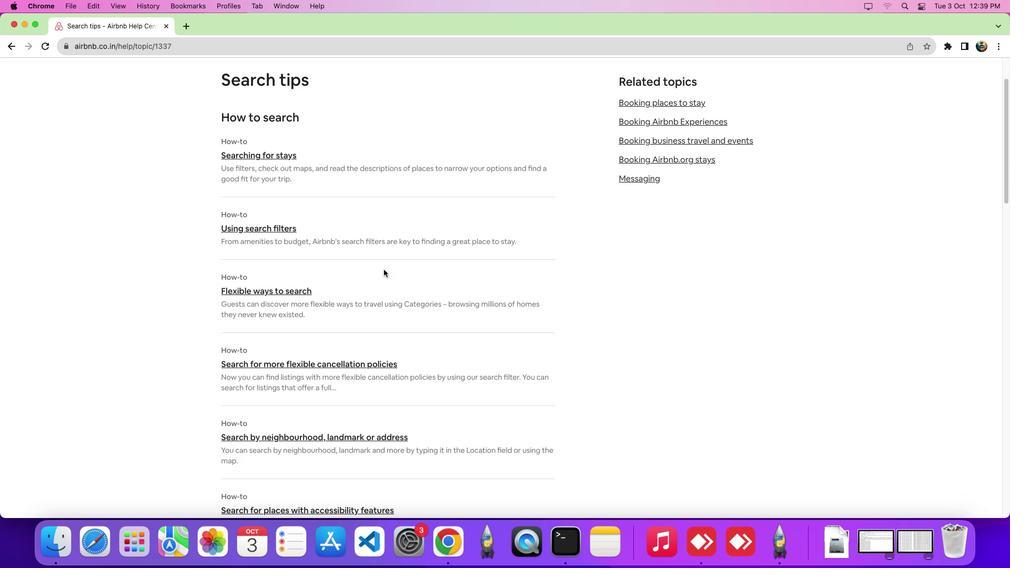
Action: Mouse moved to (384, 269)
Screenshot: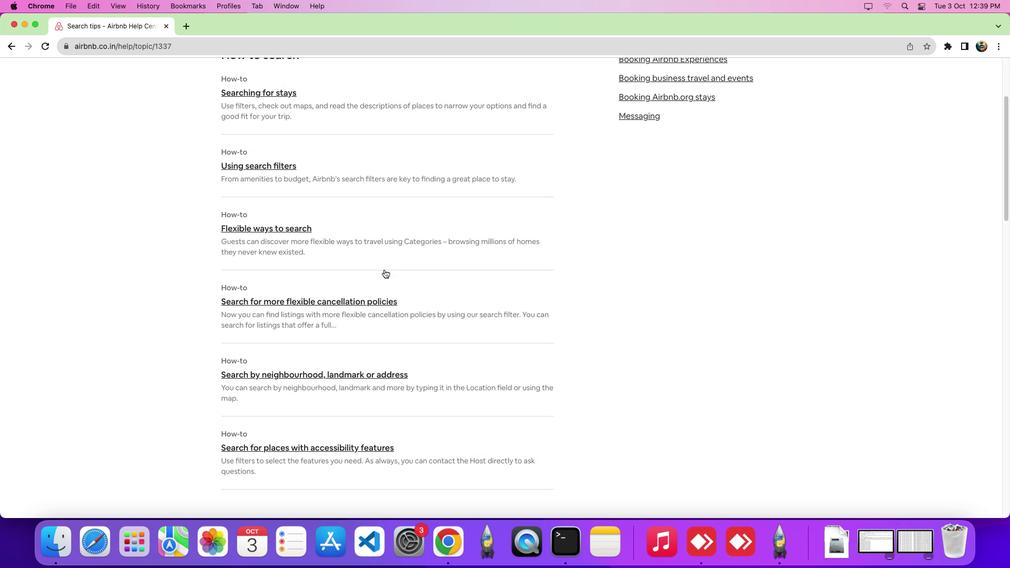 
Action: Mouse scrolled (384, 269) with delta (0, 0)
Screenshot: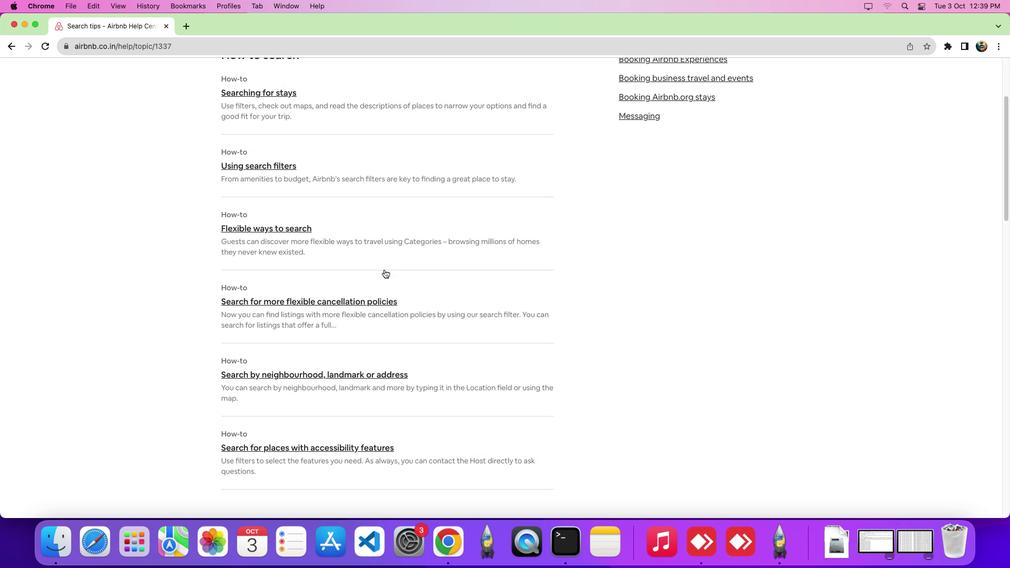 
Action: Mouse scrolled (384, 269) with delta (0, 0)
Screenshot: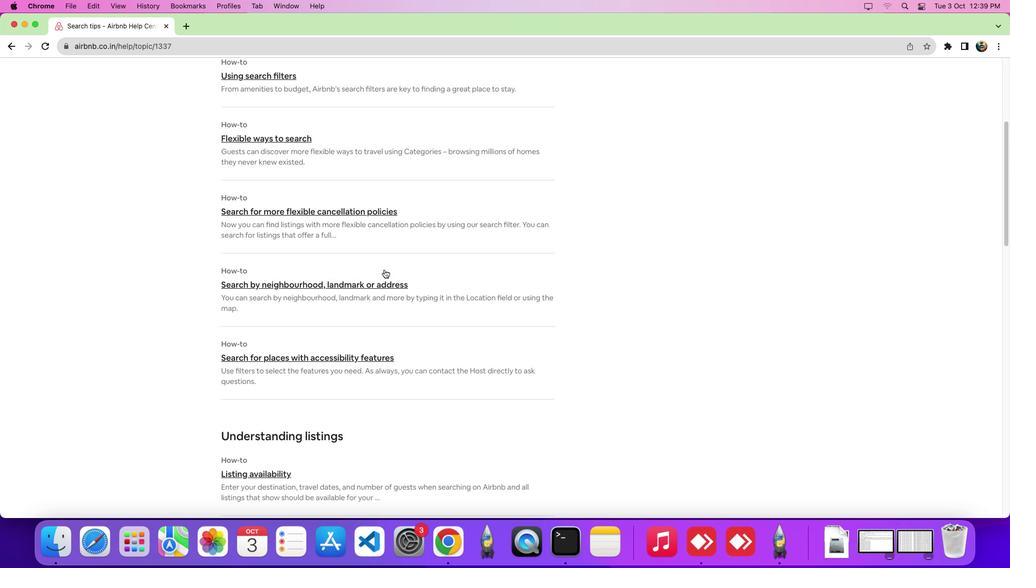 
Action: Mouse scrolled (384, 269) with delta (0, -2)
Screenshot: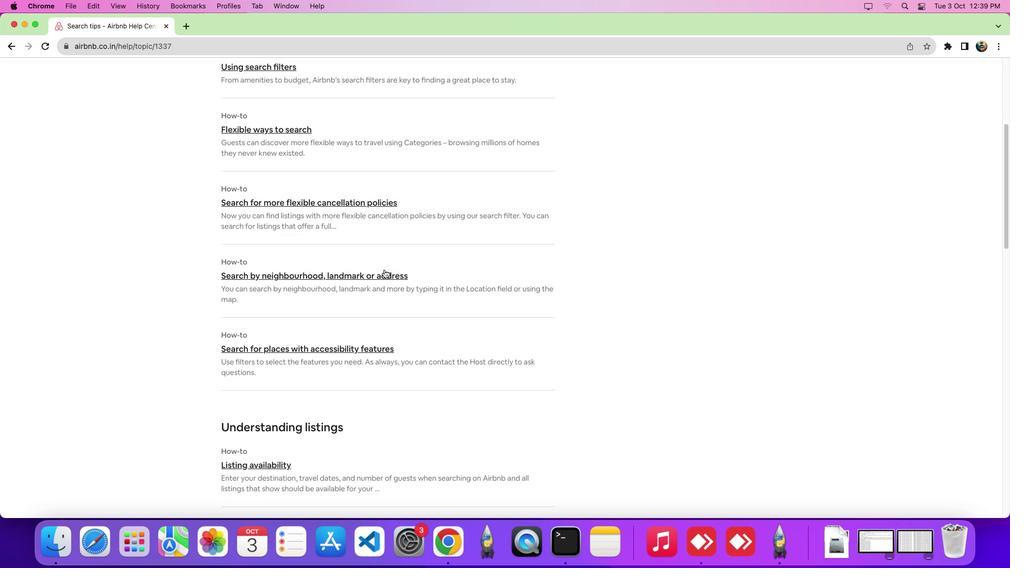 
Action: Mouse scrolled (384, 269) with delta (0, 0)
Screenshot: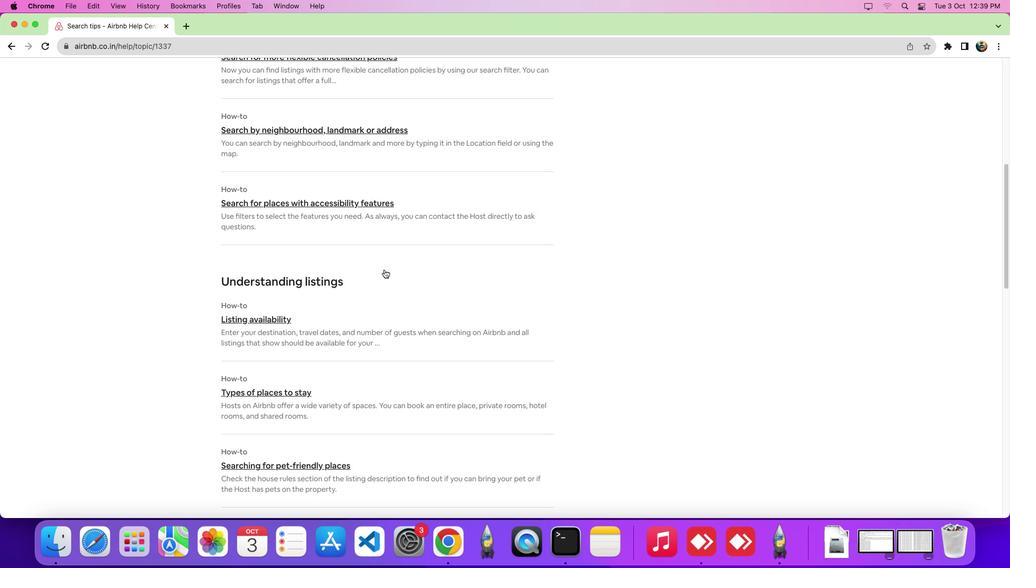 
Action: Mouse scrolled (384, 269) with delta (0, 0)
Screenshot: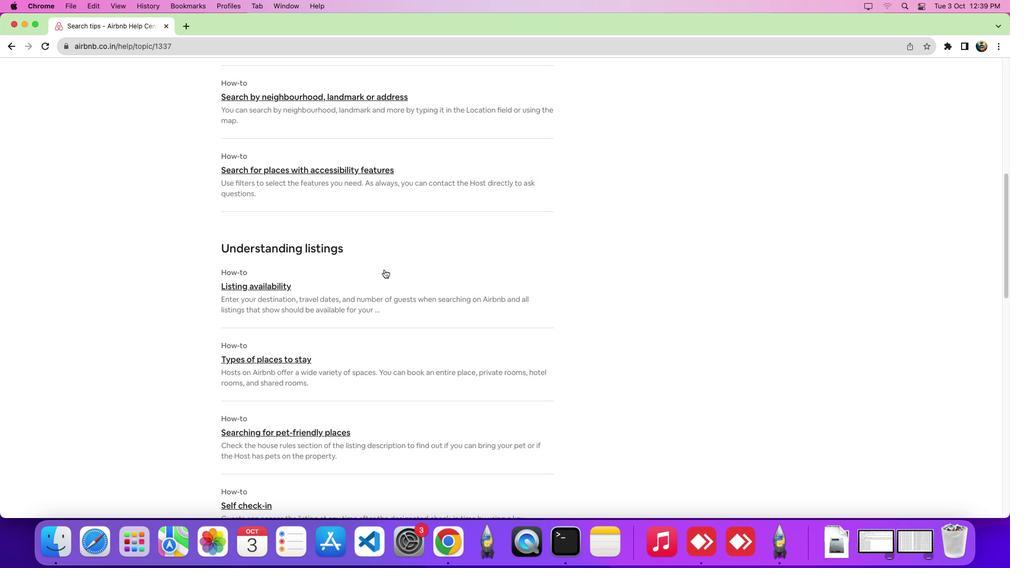 
Action: Mouse scrolled (384, 269) with delta (0, -3)
Screenshot: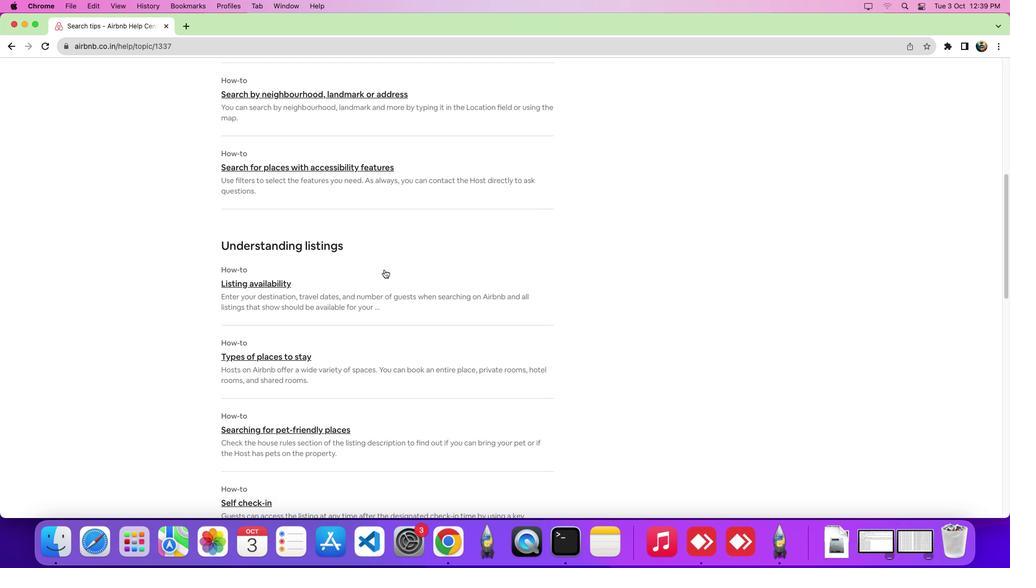 
Action: Mouse scrolled (384, 269) with delta (0, 0)
Screenshot: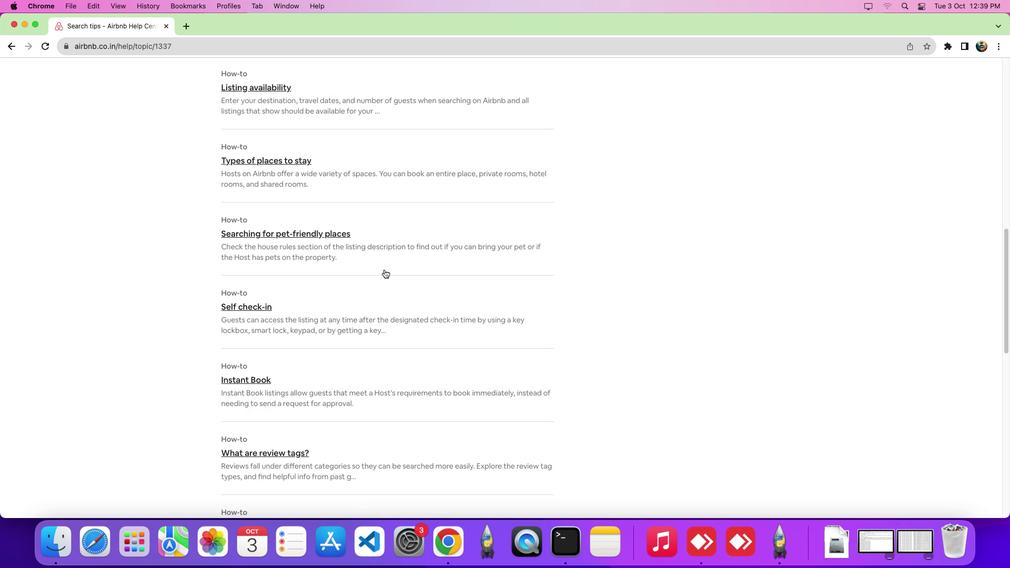
Action: Mouse scrolled (384, 269) with delta (0, 0)
Screenshot: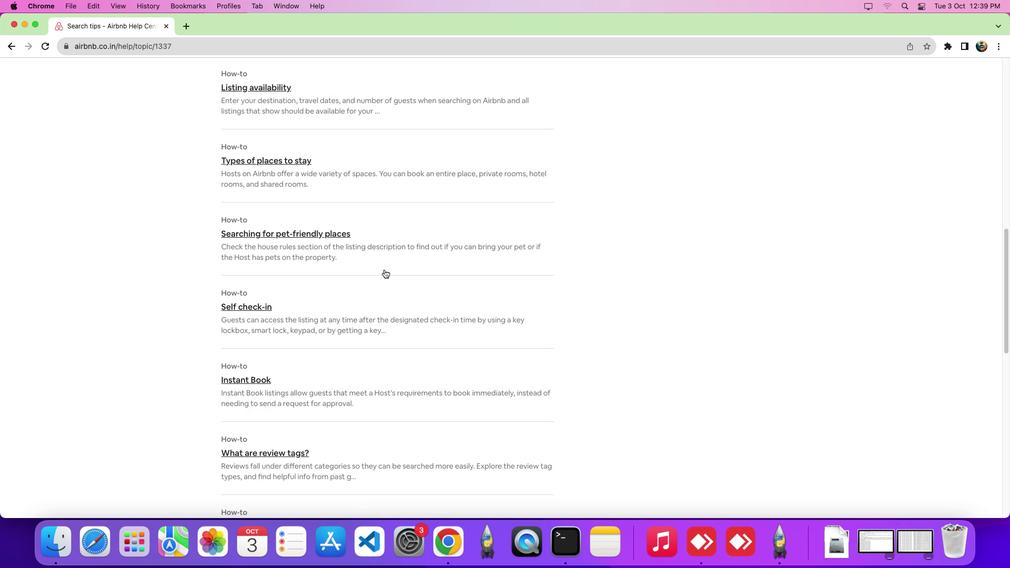 
Action: Mouse scrolled (384, 269) with delta (0, -3)
Screenshot: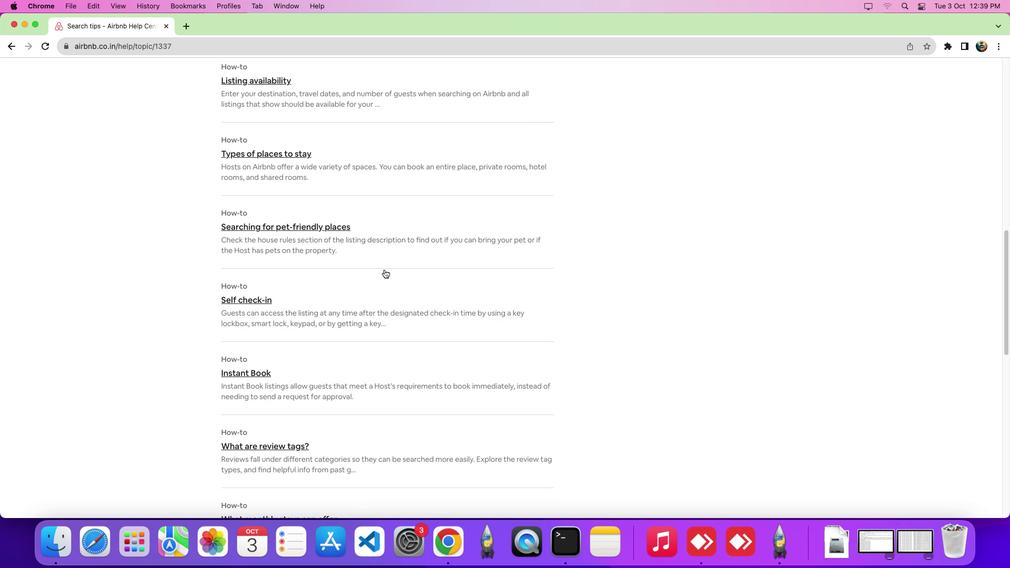 
Action: Mouse scrolled (384, 269) with delta (0, 0)
Screenshot: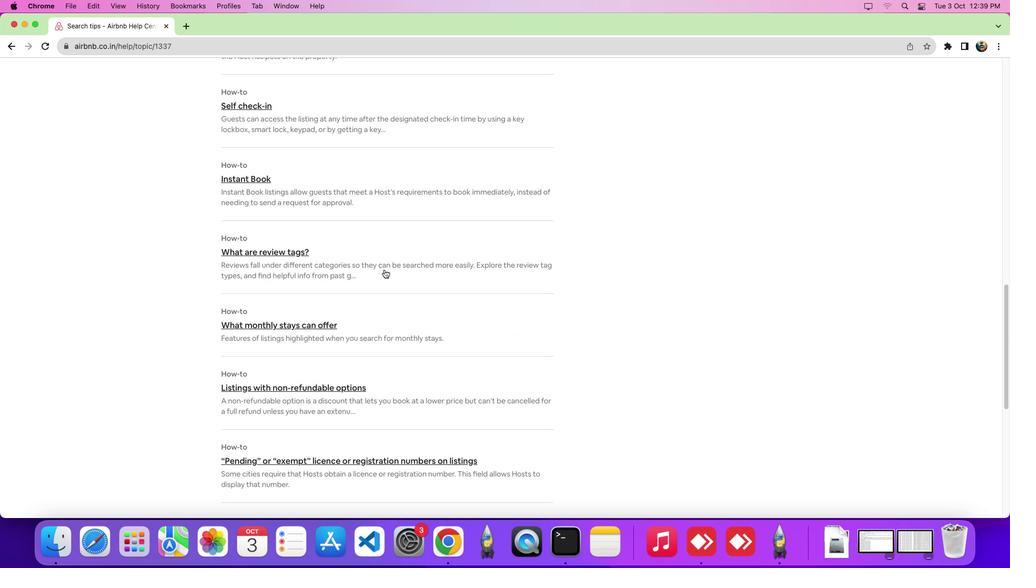 
Action: Mouse scrolled (384, 269) with delta (0, 0)
Screenshot: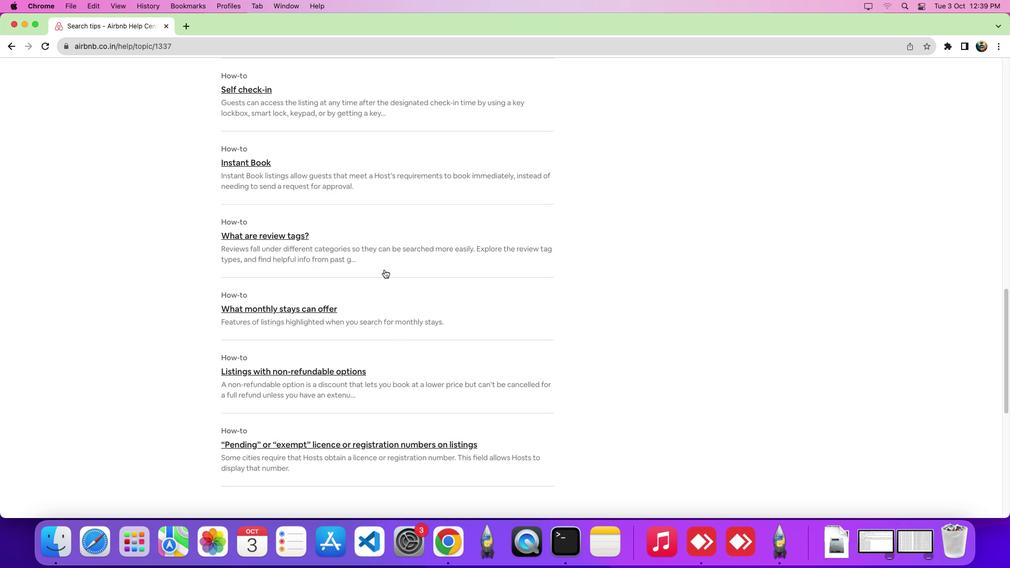 
Action: Mouse scrolled (384, 269) with delta (0, -4)
Screenshot: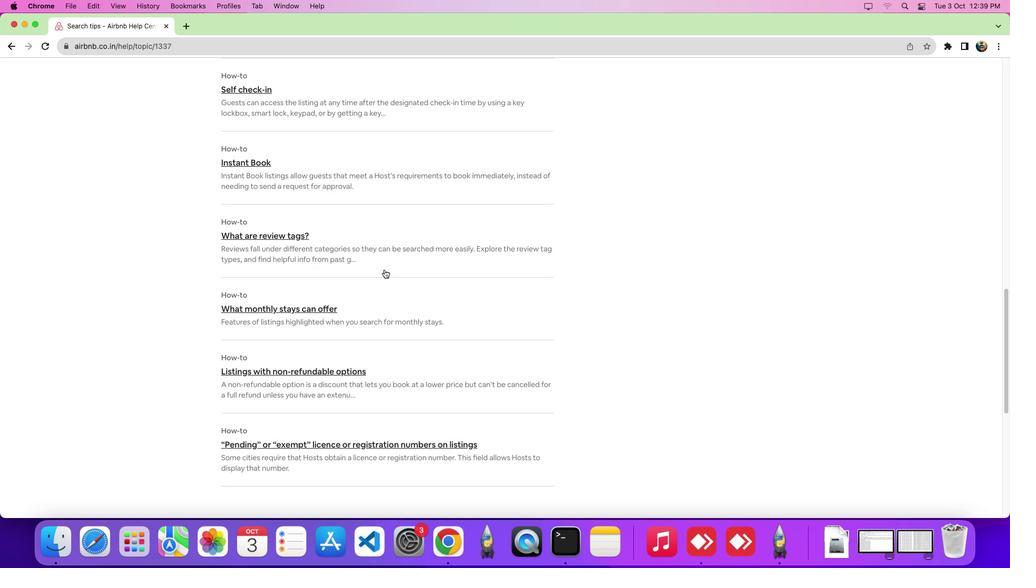 
Action: Mouse scrolled (384, 269) with delta (0, 0)
Screenshot: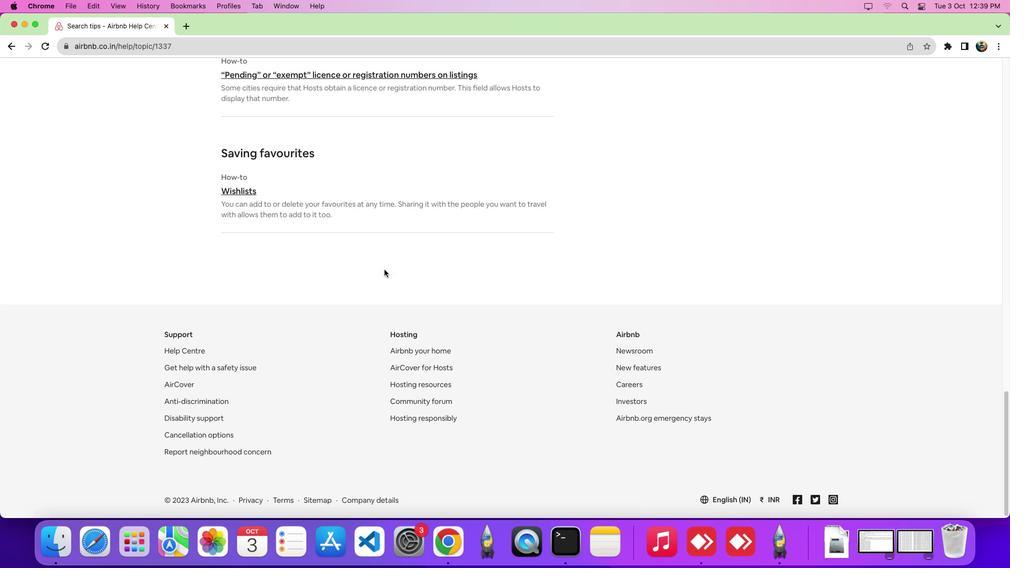 
Action: Mouse scrolled (384, 269) with delta (0, 0)
Screenshot: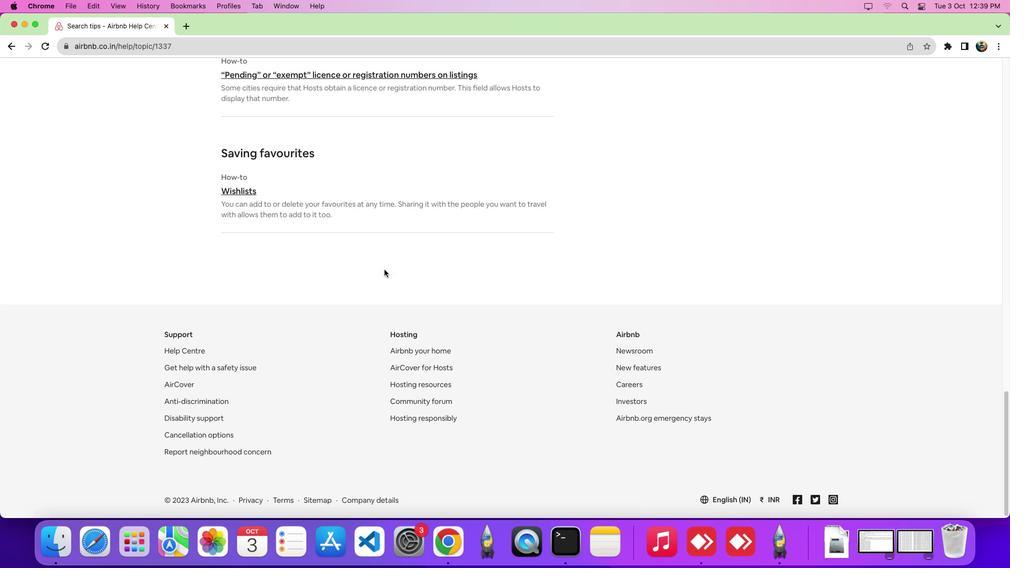 
Action: Mouse scrolled (384, 269) with delta (0, -4)
Screenshot: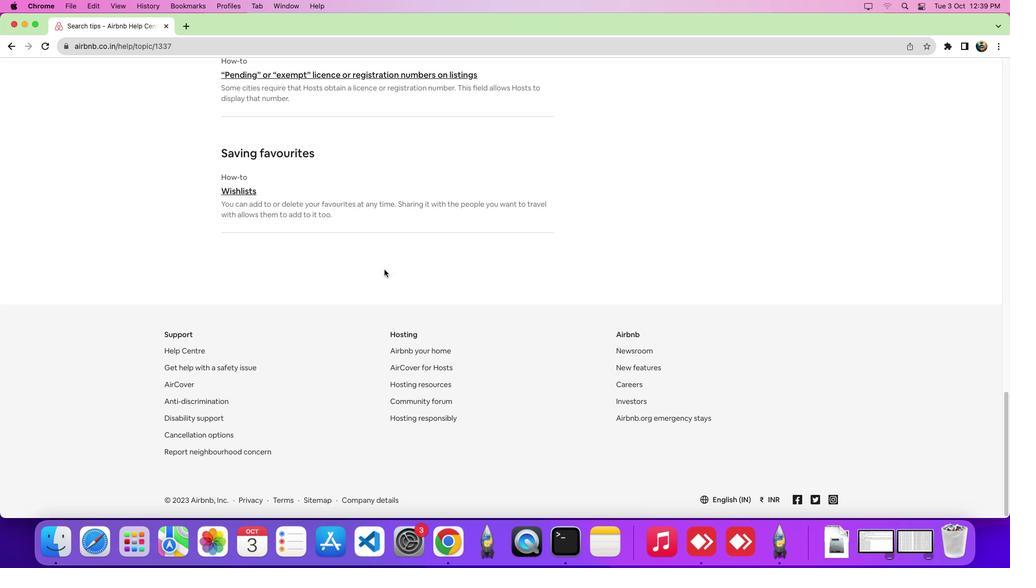 
Action: Mouse scrolled (384, 269) with delta (0, -6)
Screenshot: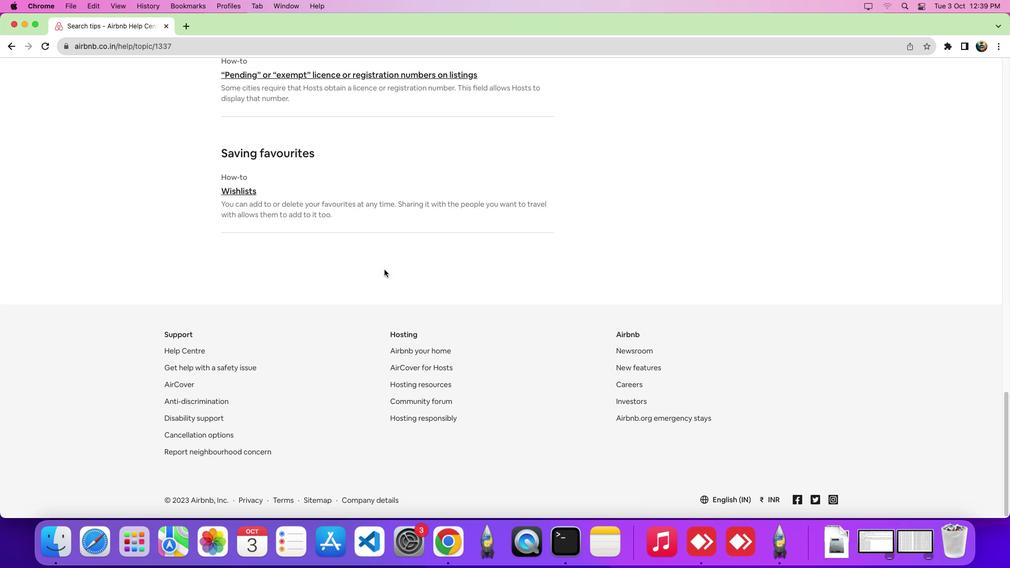 
Action: Mouse moved to (386, 270)
Screenshot: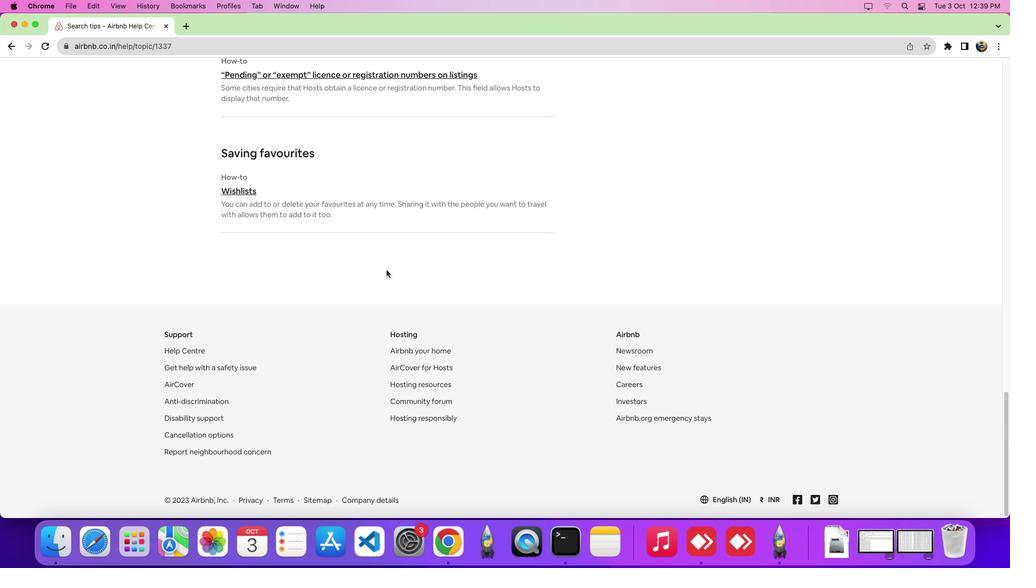 
